 Task: Add an event with the title Second Training Session: Effective Decision-Making and Problem-Solving Skills, date '2023/10/15', time 7:50 AM to 9:50 AMand add a description: Participants will explore strategies for building cohesive and high-performing teams. They will learn how to create a positive work culture, foster collaboration, and motivate team members to achieve their full potential. Participants will also learn techniques for resolving conflicts and managing team dynamics effectively., put the event into Red category . Add location for the event as: 321 Grand Canal, Venice, Italy, logged in from the account softage.9@softage.netand send the event invitation to softage.10@softage.net with CC to  softage.7@softage.net. Set a reminder for the event 100 day before
Action: Mouse moved to (84, 121)
Screenshot: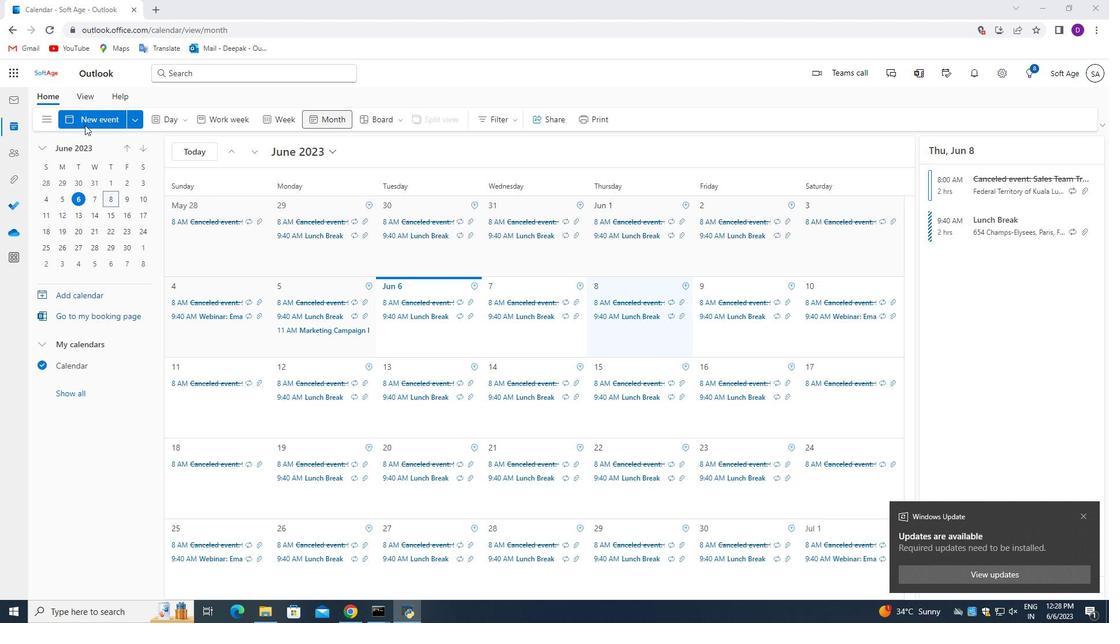 
Action: Mouse pressed left at (84, 121)
Screenshot: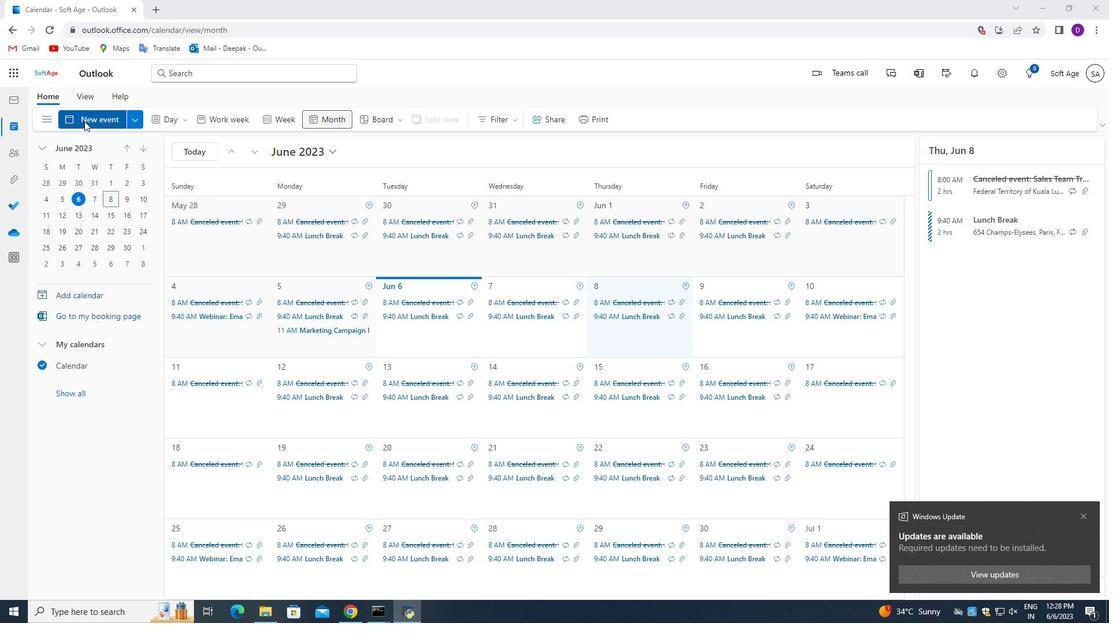 
Action: Mouse moved to (325, 458)
Screenshot: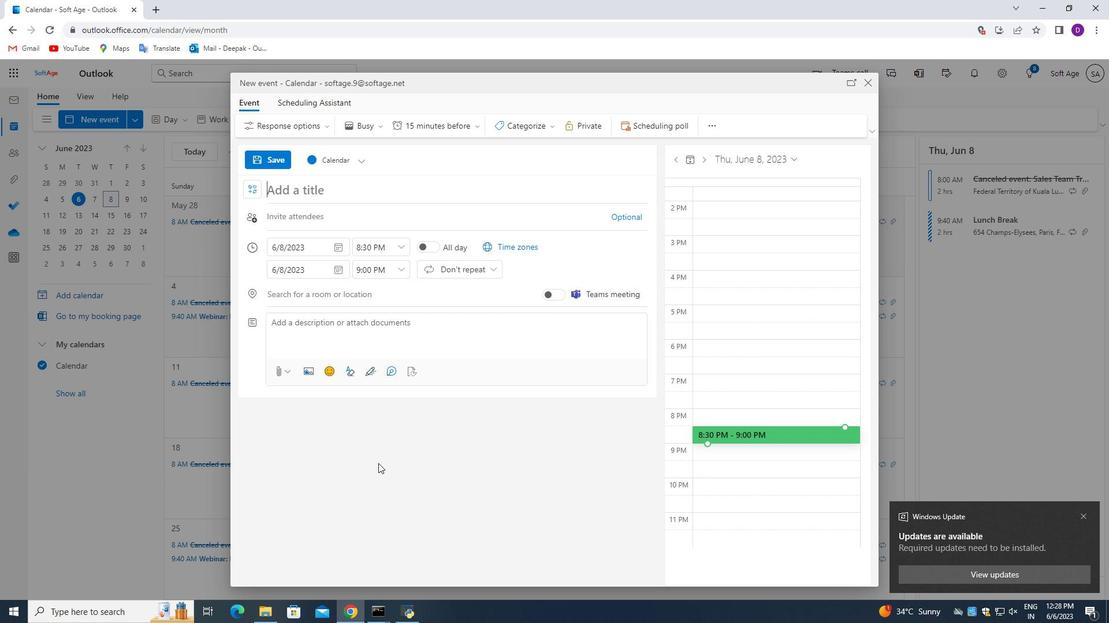 
Action: Key pressed <Key.shift_r>Second<Key.space><Key.shift_r>Training<Key.space><Key.shift_r>Session<Key.shift_r>:<Key.space><Key.shift_r>Effecto<Key.backspace>ive<Key.space><Key.shift_r>Des<Key.backspace>cision-<Key.shift>Making<Key.space>and<Key.space><Key.shift>Problem-<Key.shift_r>Solving<Key.space><Key.shift_r>Skills
Screenshot: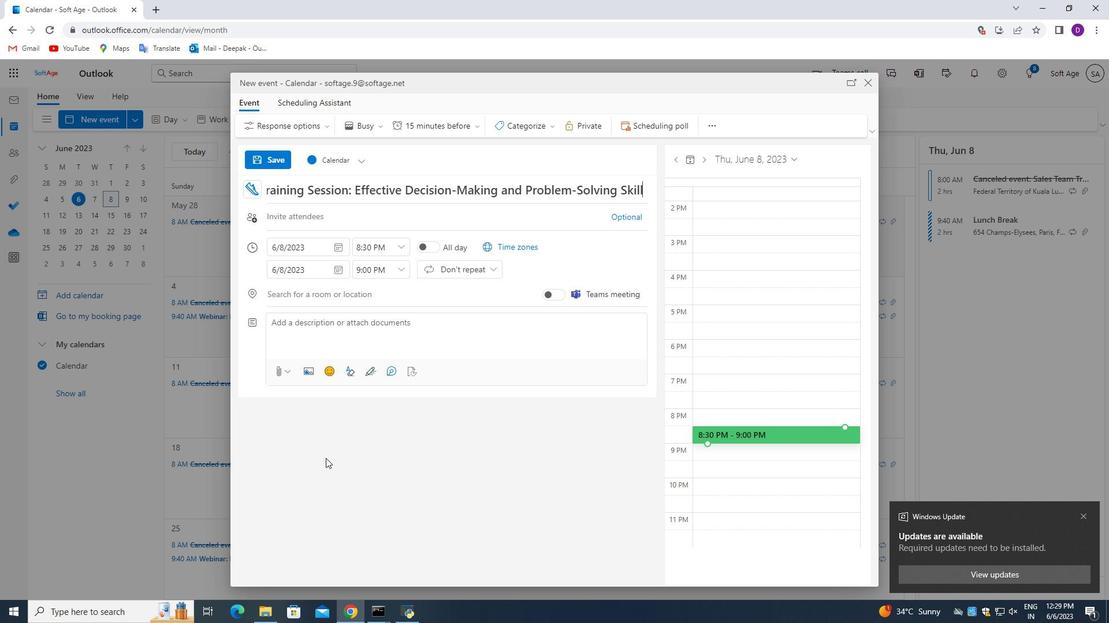 
Action: Mouse moved to (339, 247)
Screenshot: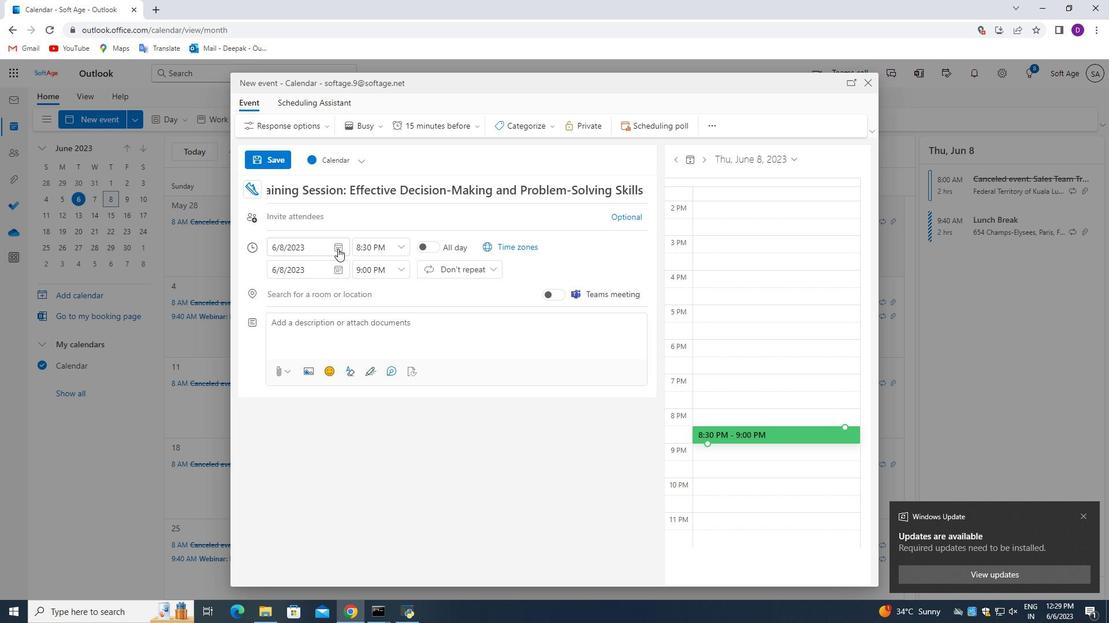 
Action: Mouse pressed left at (339, 247)
Screenshot: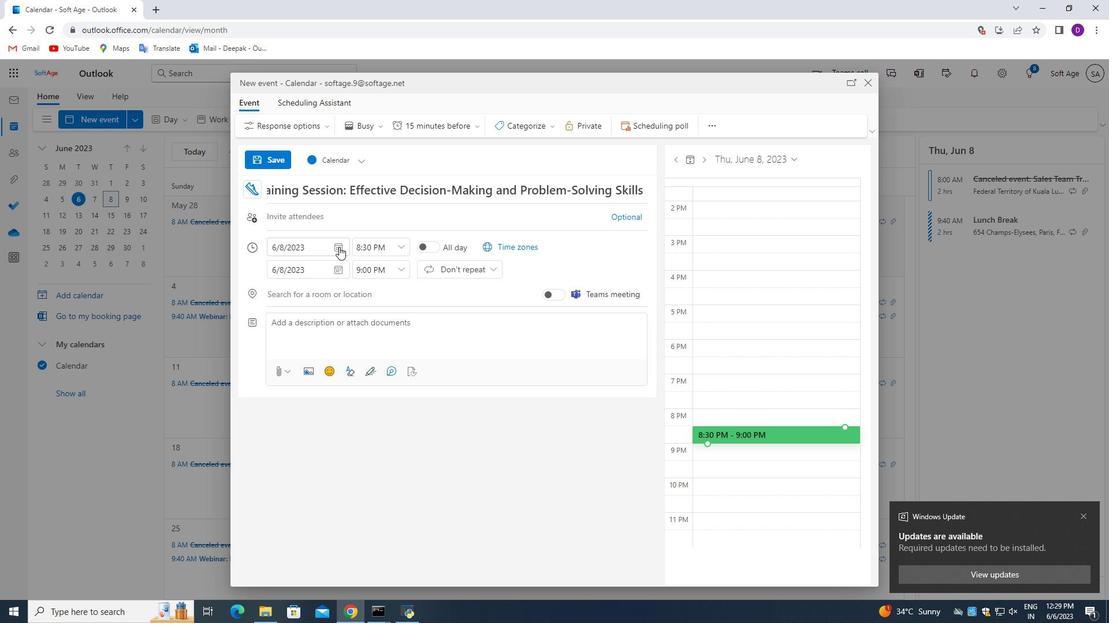 
Action: Mouse moved to (302, 271)
Screenshot: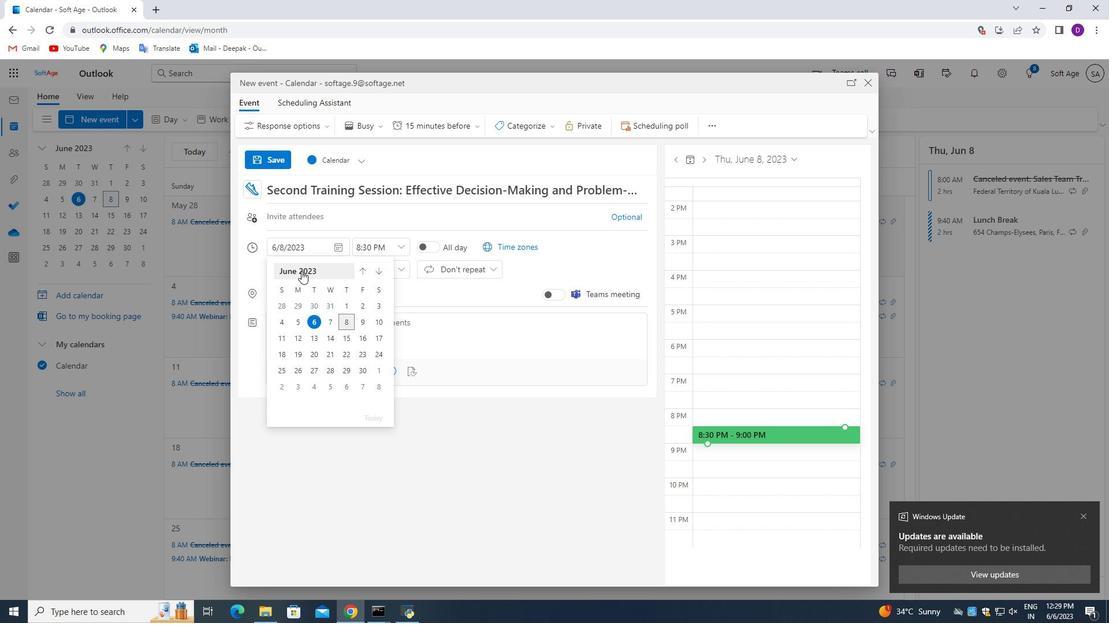 
Action: Mouse pressed left at (302, 271)
Screenshot: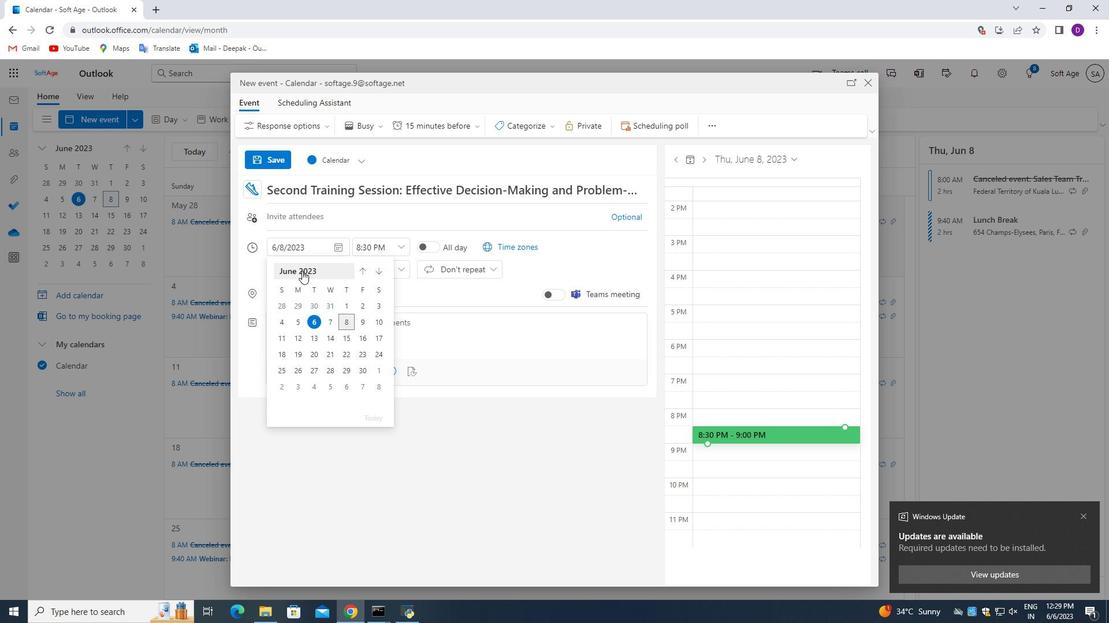 
Action: Mouse moved to (314, 361)
Screenshot: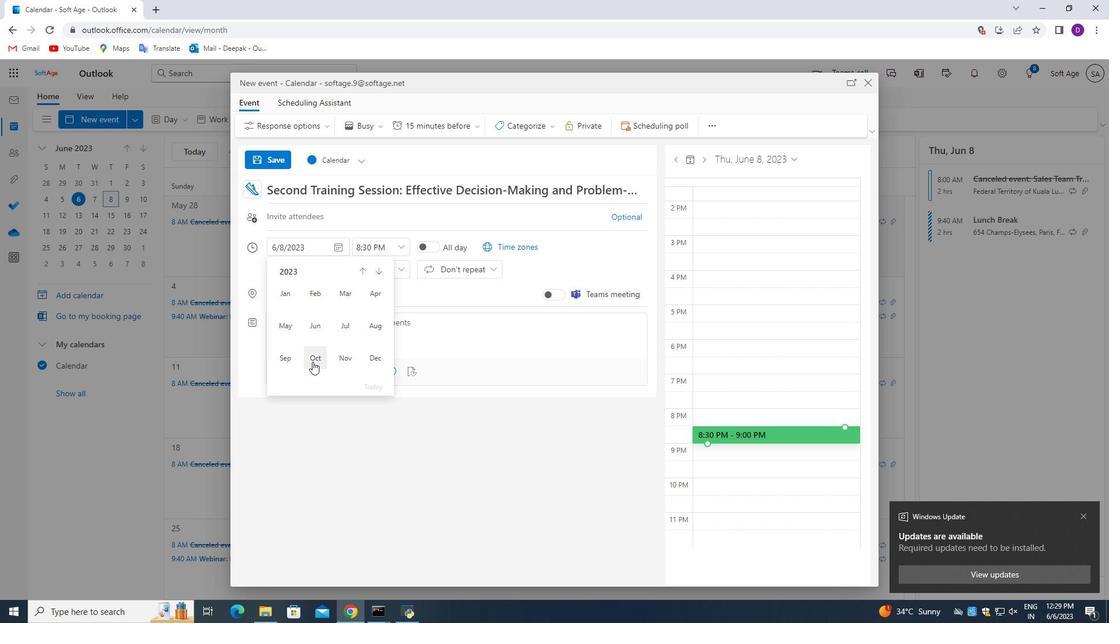 
Action: Mouse pressed left at (314, 361)
Screenshot: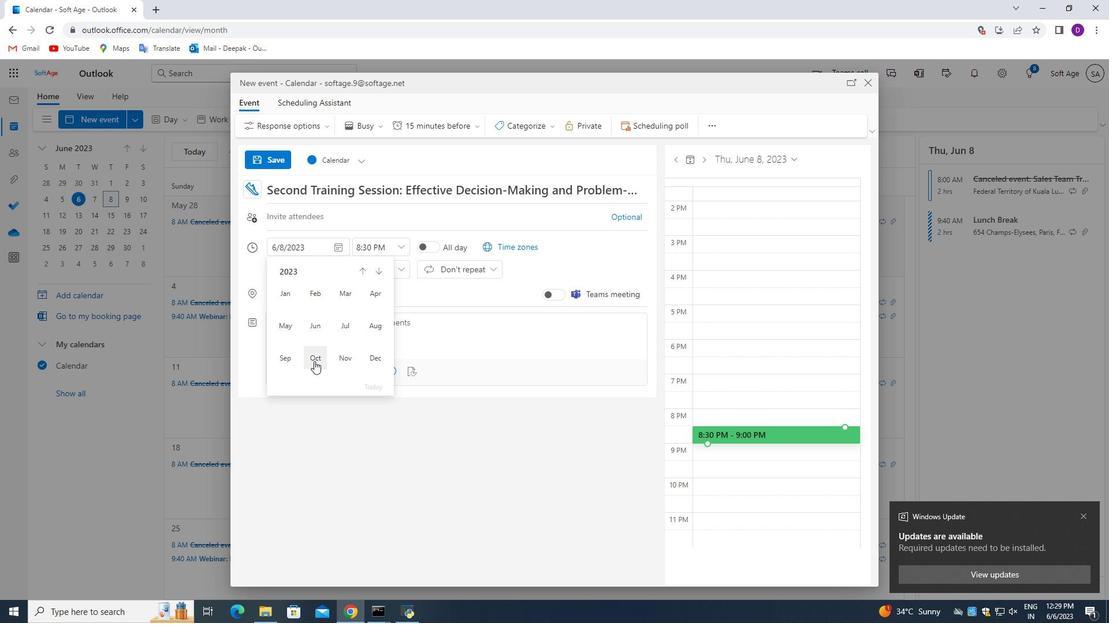 
Action: Mouse moved to (285, 340)
Screenshot: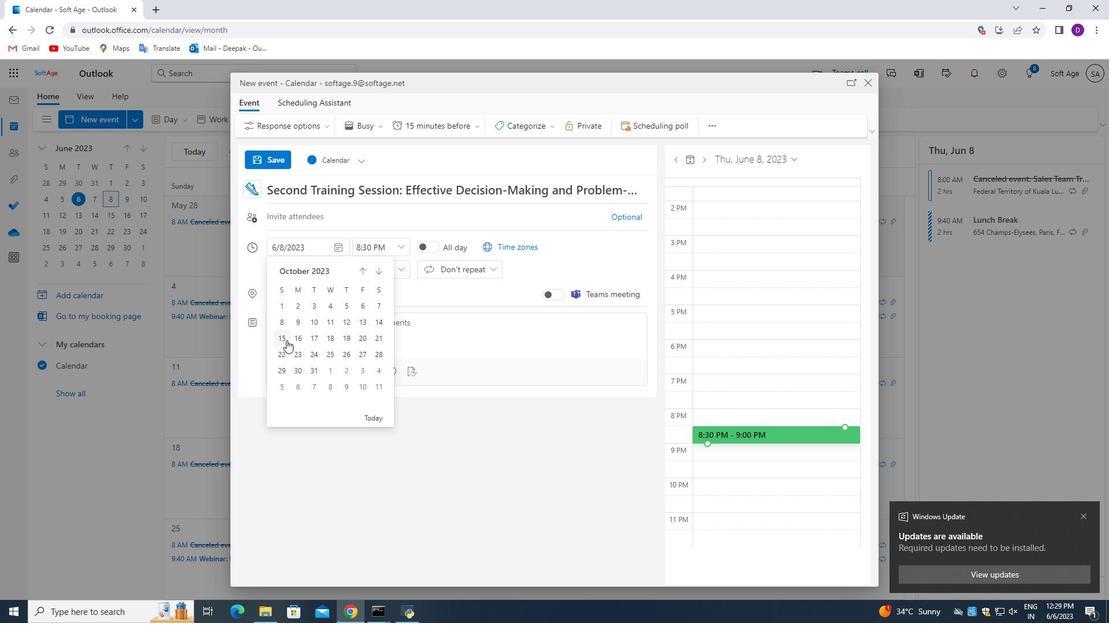 
Action: Mouse pressed left at (285, 340)
Screenshot: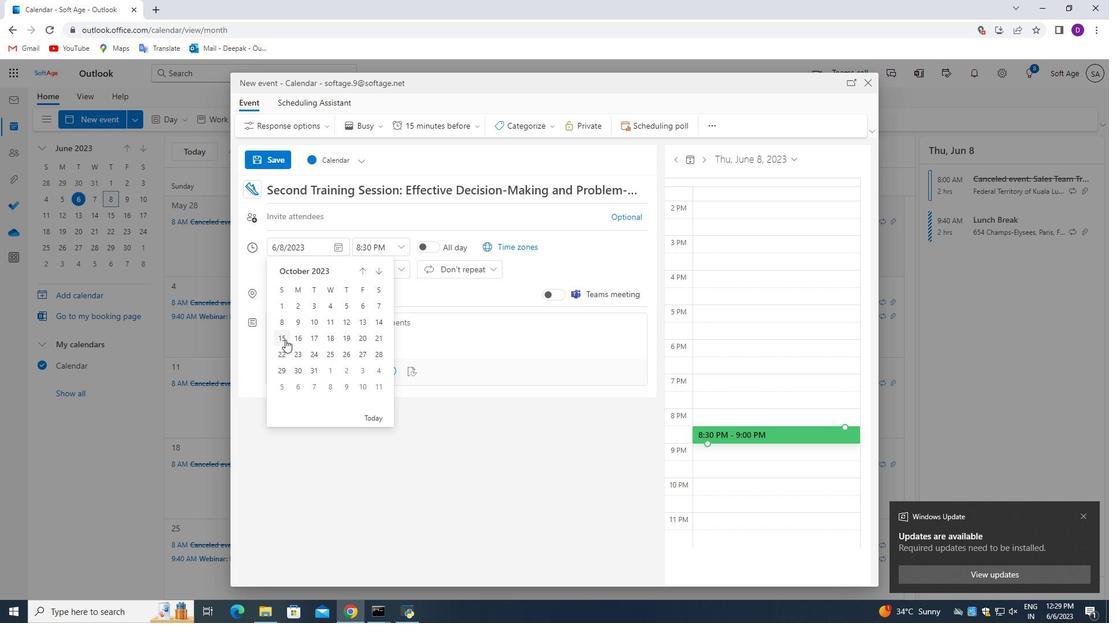 
Action: Mouse moved to (400, 247)
Screenshot: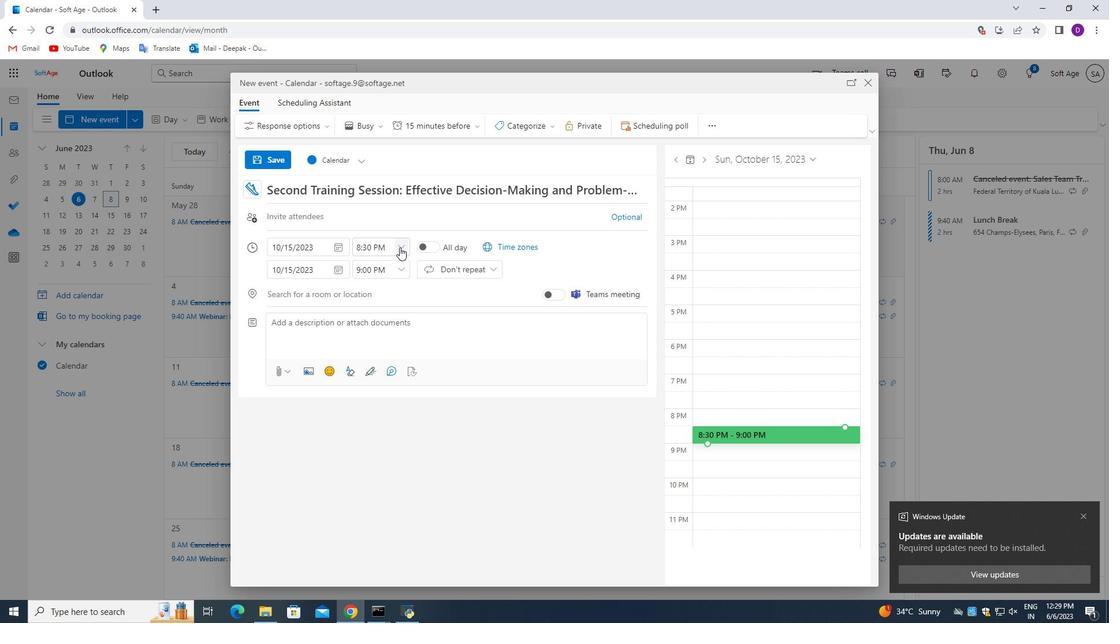 
Action: Mouse pressed left at (400, 247)
Screenshot: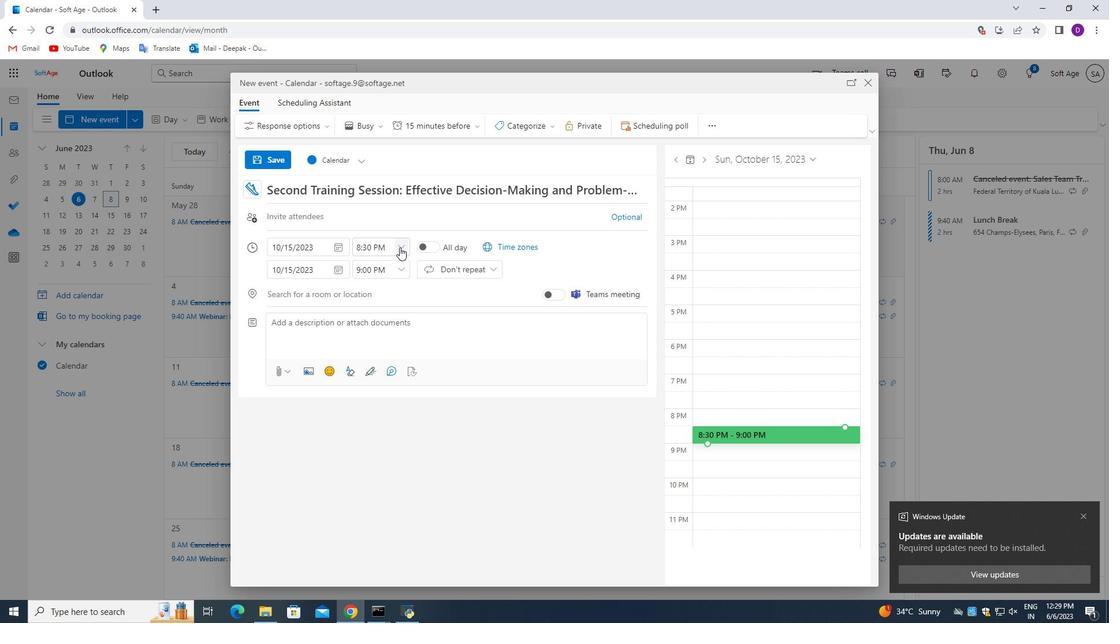 
Action: Mouse moved to (372, 328)
Screenshot: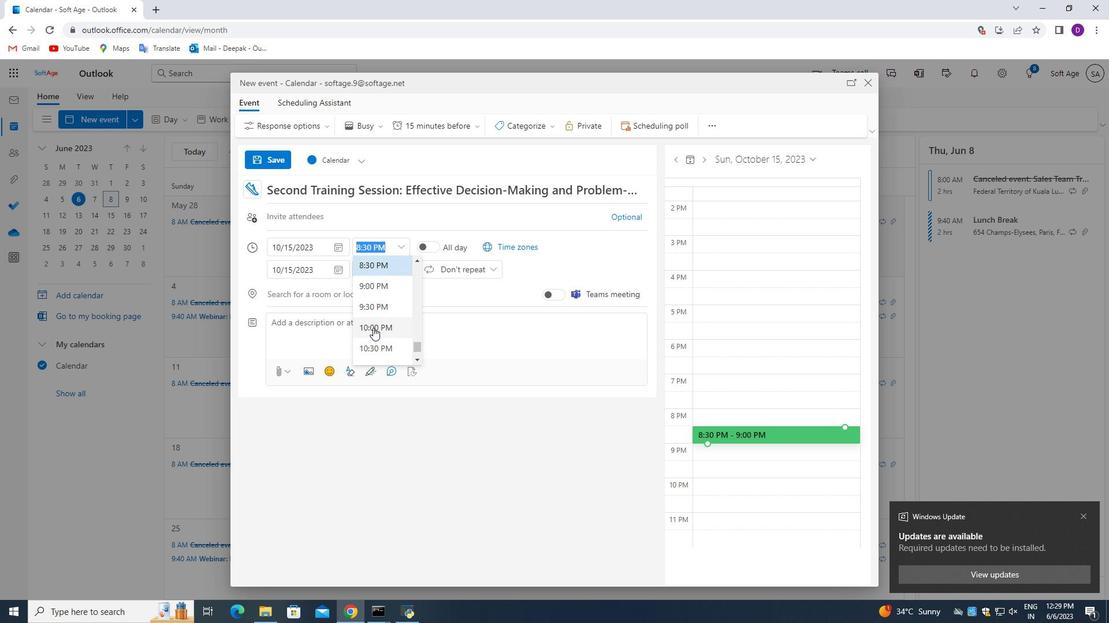 
Action: Mouse scrolled (372, 329) with delta (0, 0)
Screenshot: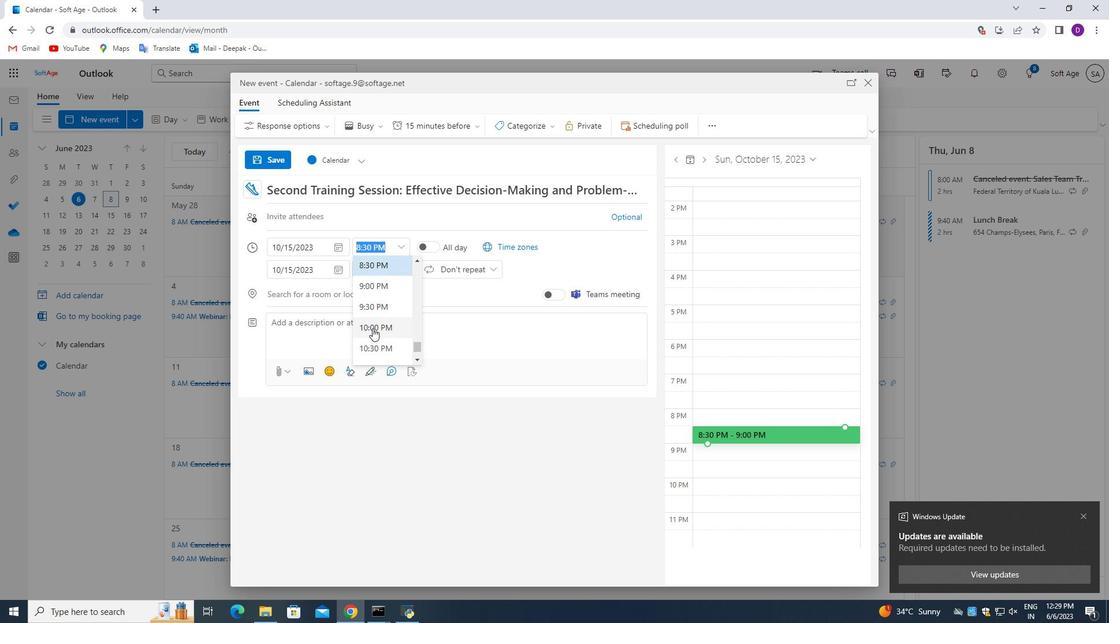 
Action: Mouse scrolled (372, 329) with delta (0, 0)
Screenshot: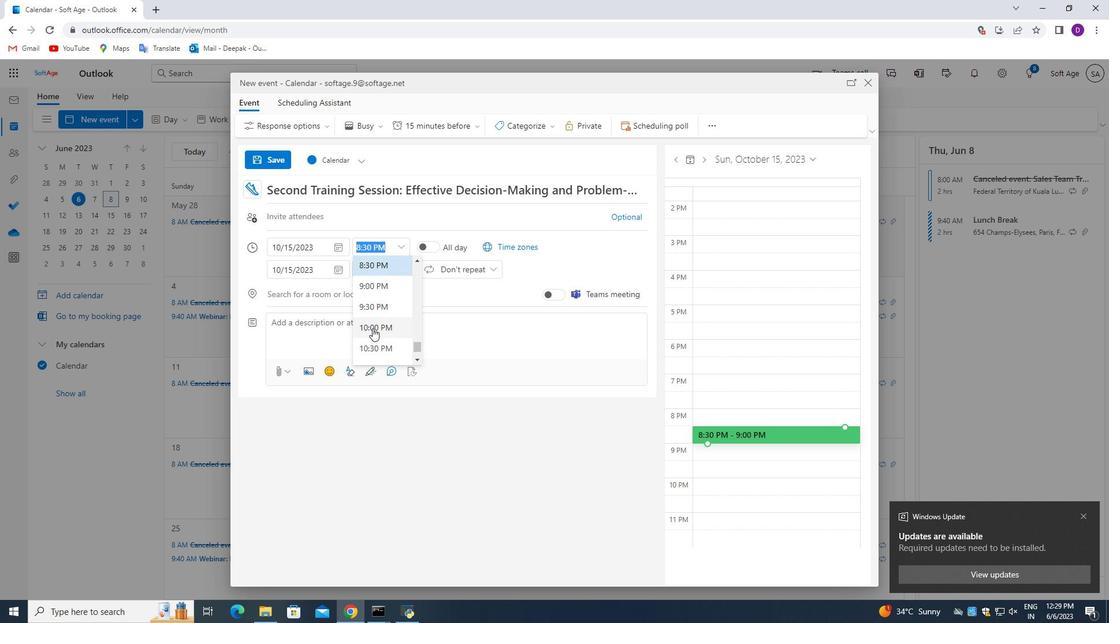 
Action: Mouse scrolled (372, 329) with delta (0, 0)
Screenshot: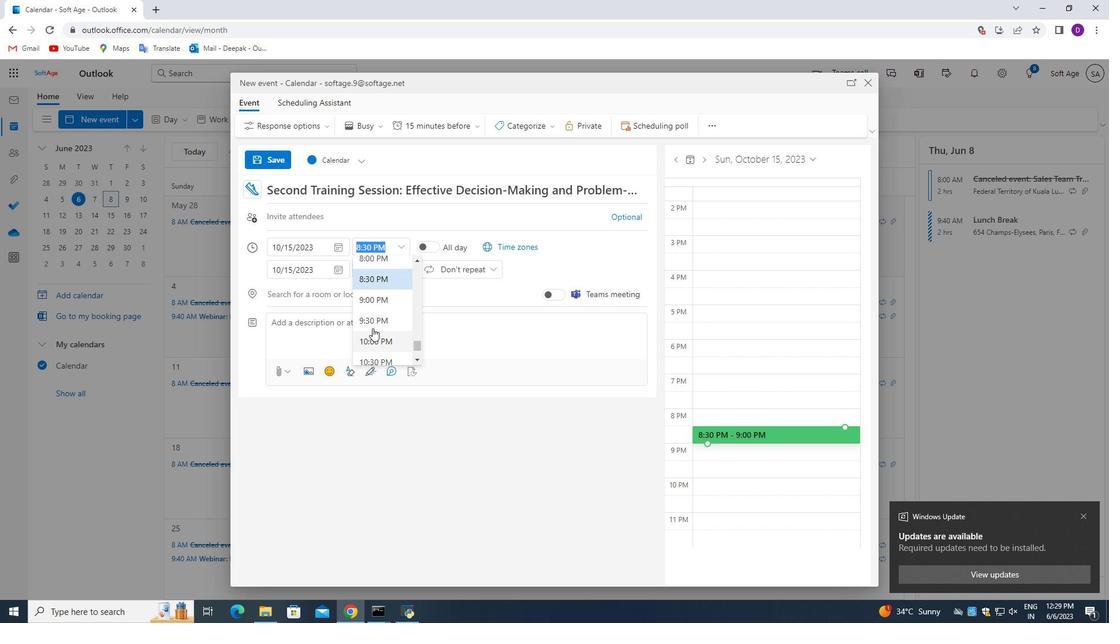 
Action: Mouse scrolled (372, 329) with delta (0, 0)
Screenshot: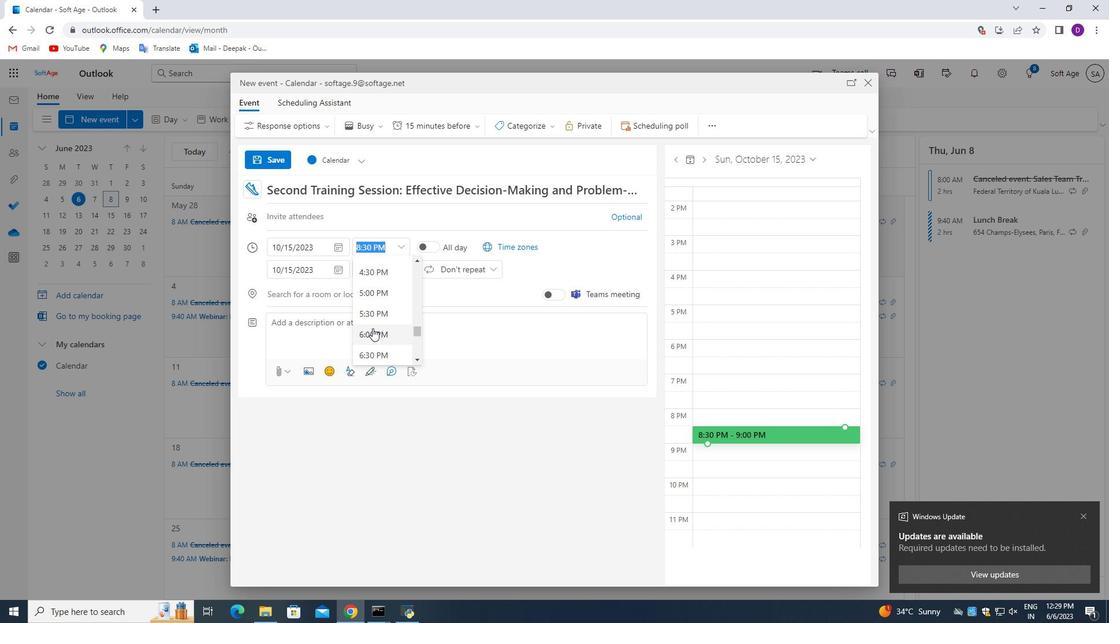 
Action: Mouse scrolled (372, 329) with delta (0, 0)
Screenshot: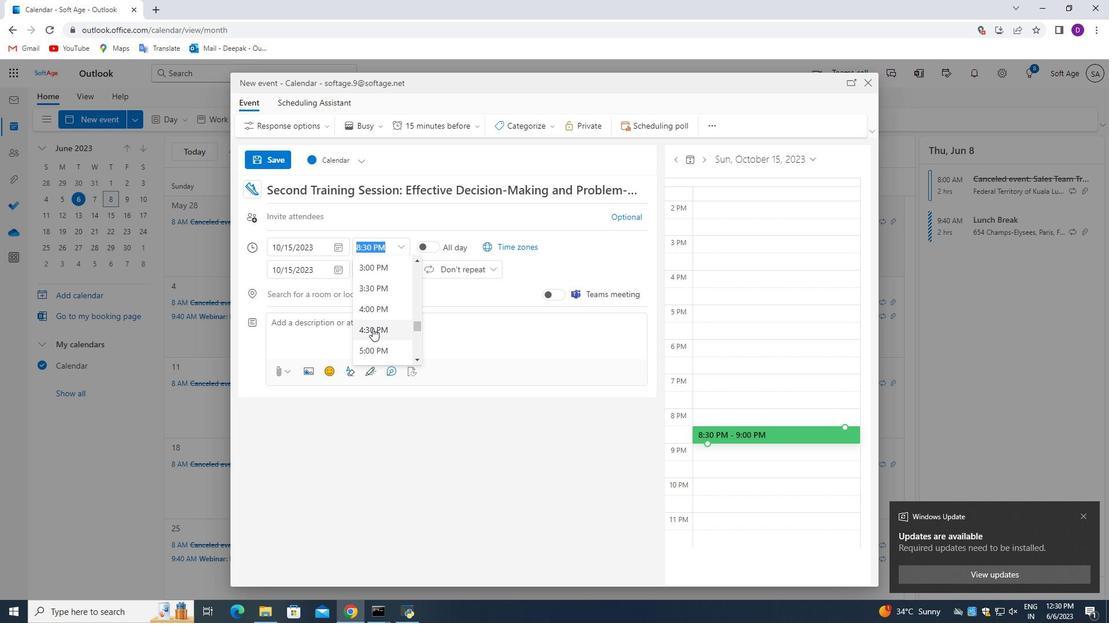 
Action: Mouse scrolled (372, 329) with delta (0, 0)
Screenshot: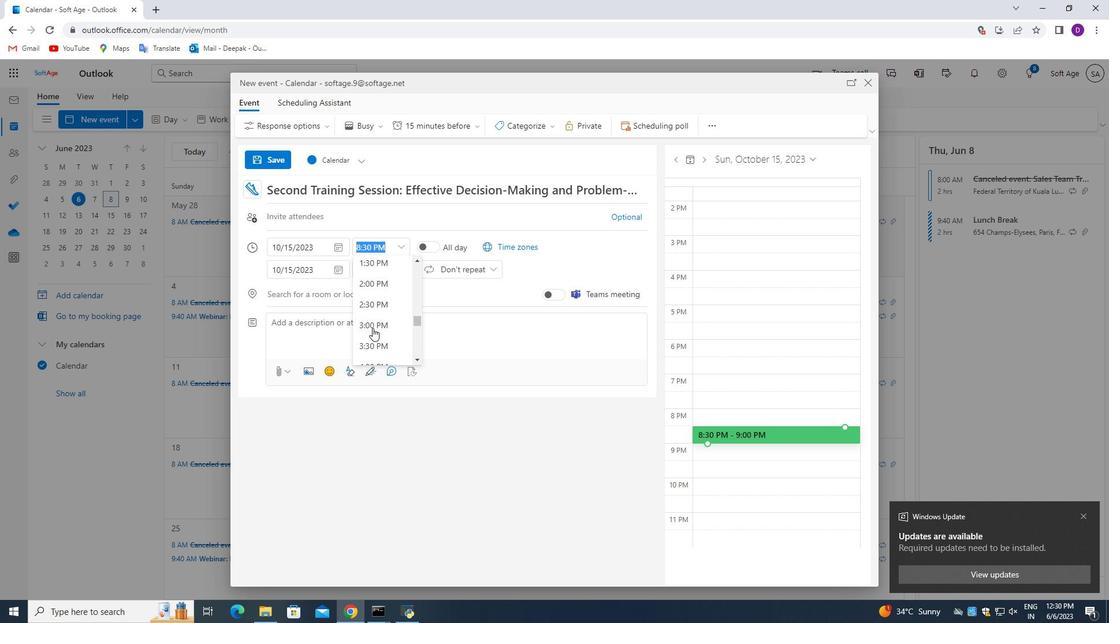 
Action: Mouse moved to (372, 328)
Screenshot: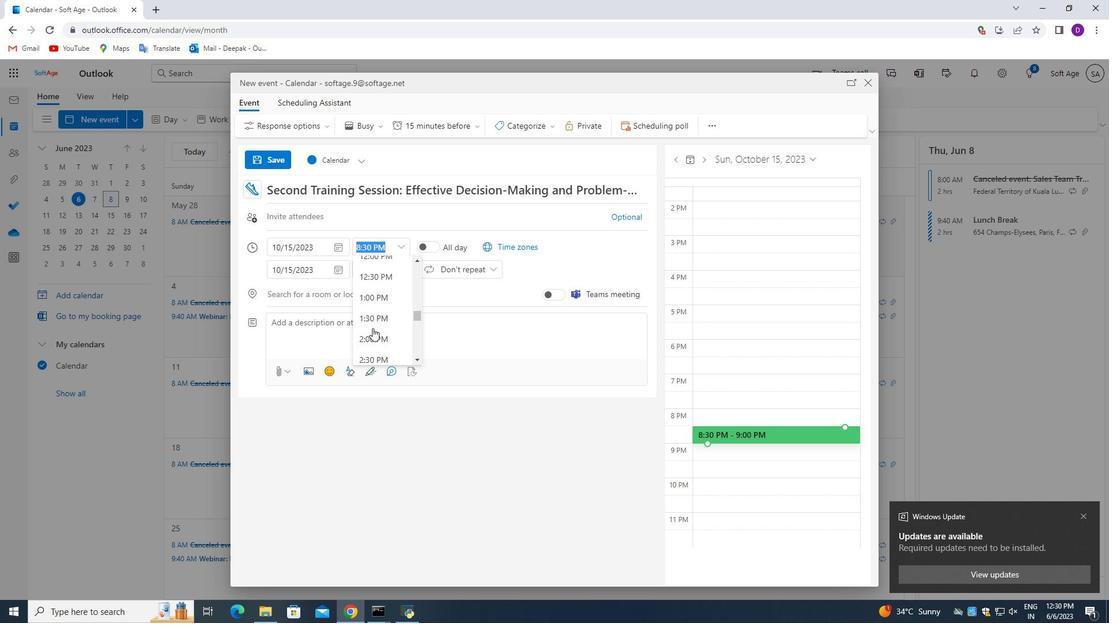 
Action: Mouse scrolled (372, 329) with delta (0, 0)
Screenshot: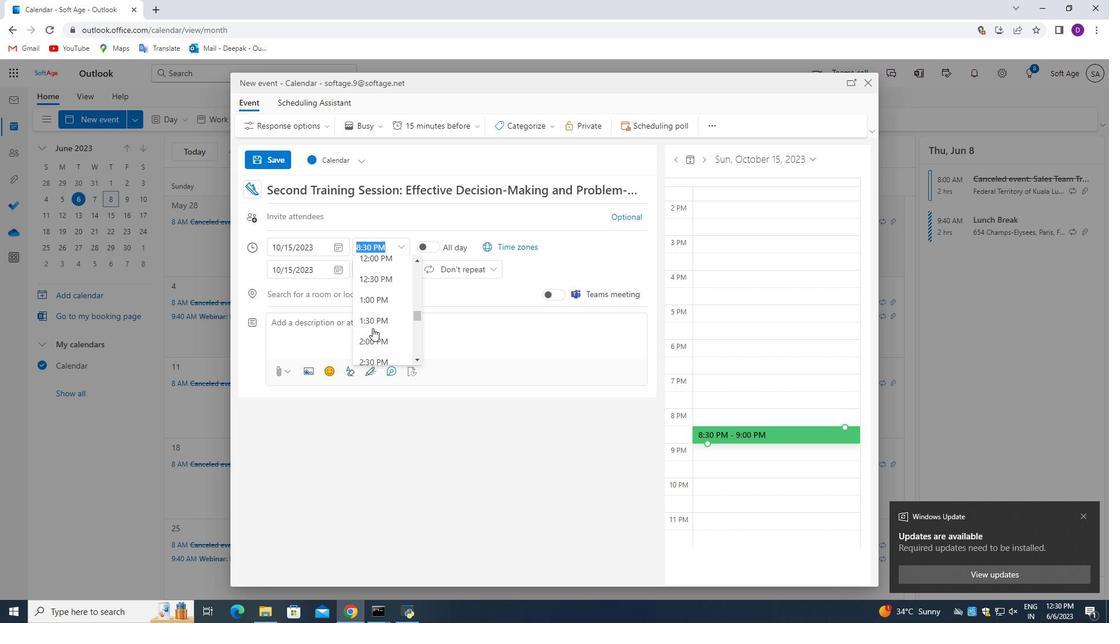 
Action: Mouse scrolled (372, 329) with delta (0, 0)
Screenshot: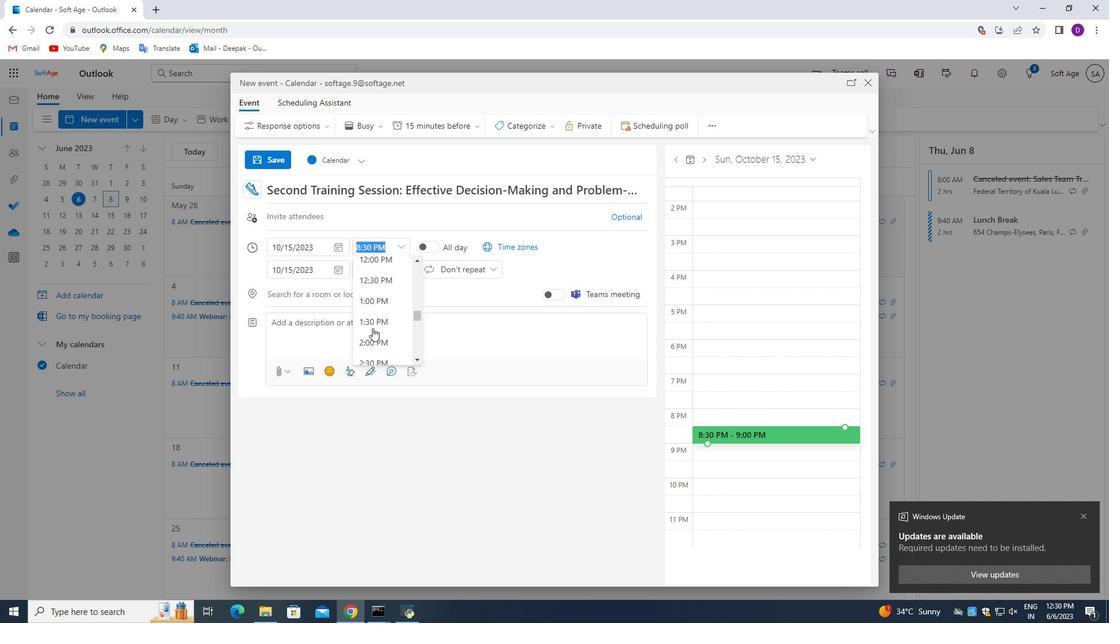 
Action: Mouse scrolled (372, 329) with delta (0, 0)
Screenshot: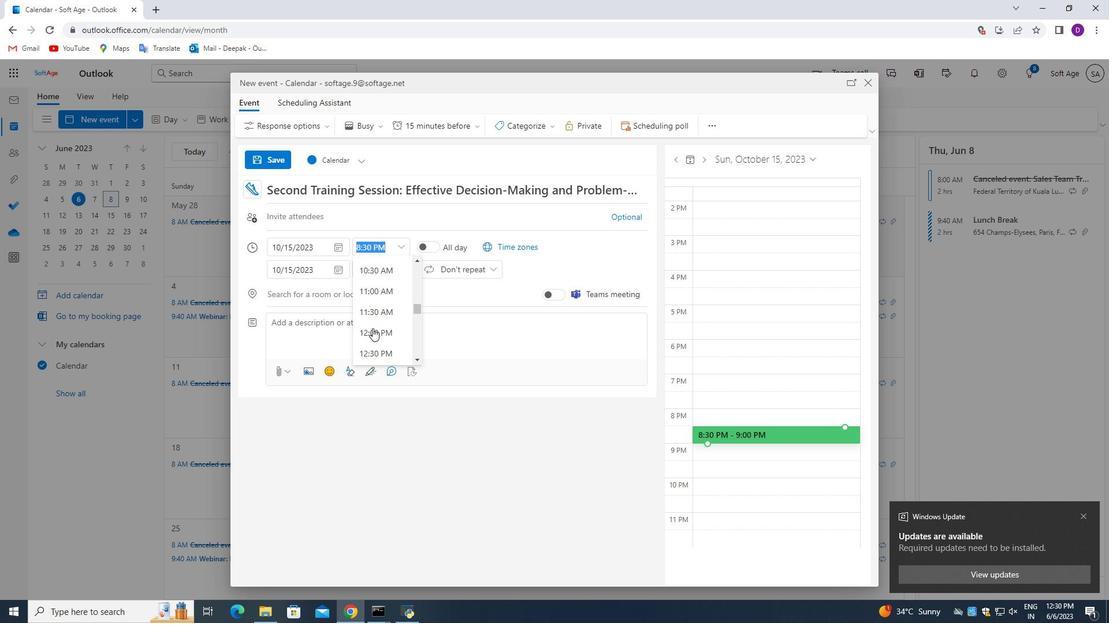 
Action: Mouse scrolled (372, 329) with delta (0, 0)
Screenshot: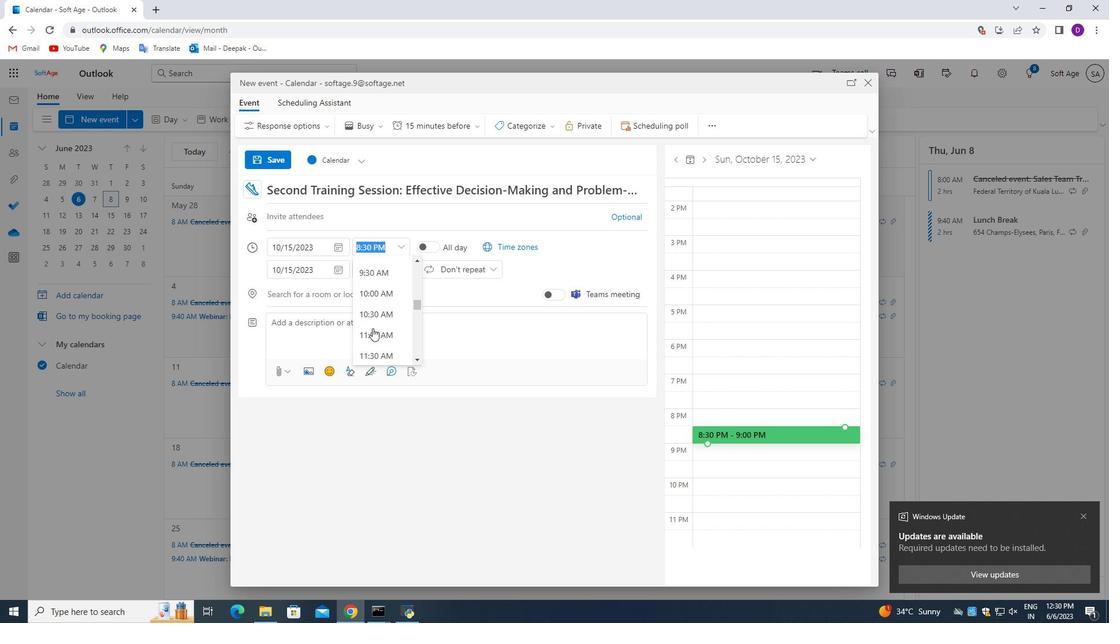
Action: Mouse moved to (376, 303)
Screenshot: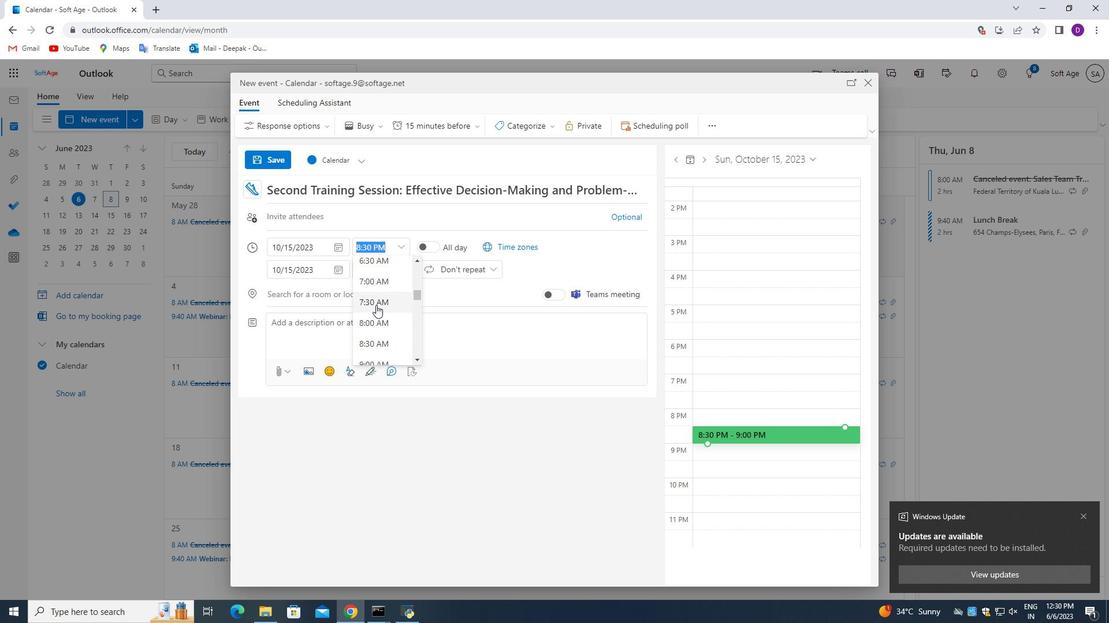 
Action: Mouse pressed left at (376, 303)
Screenshot: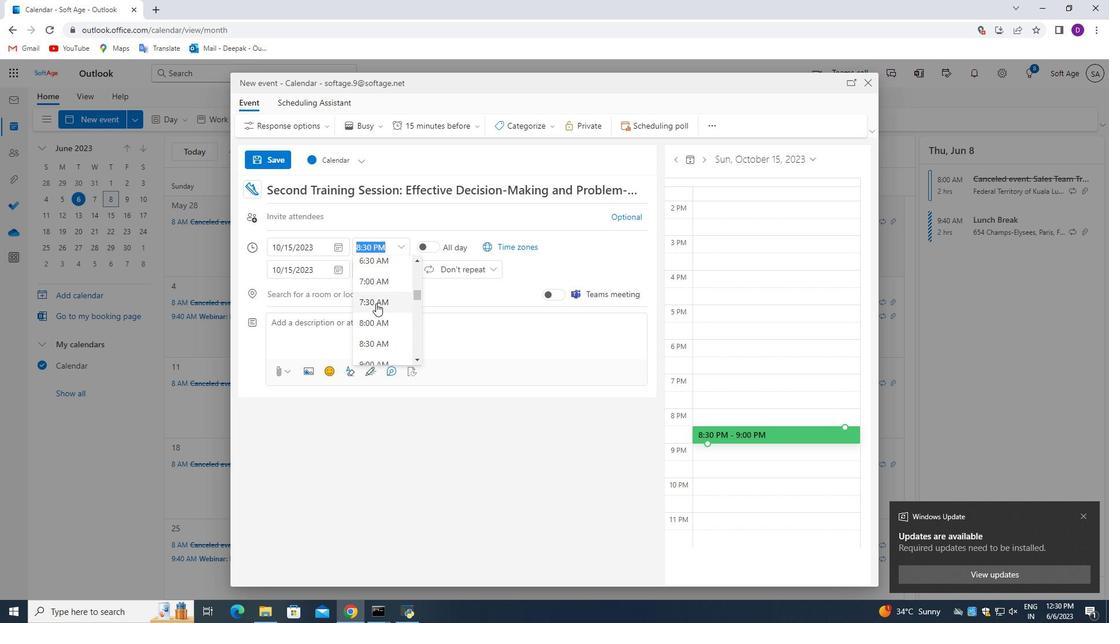 
Action: Mouse moved to (365, 248)
Screenshot: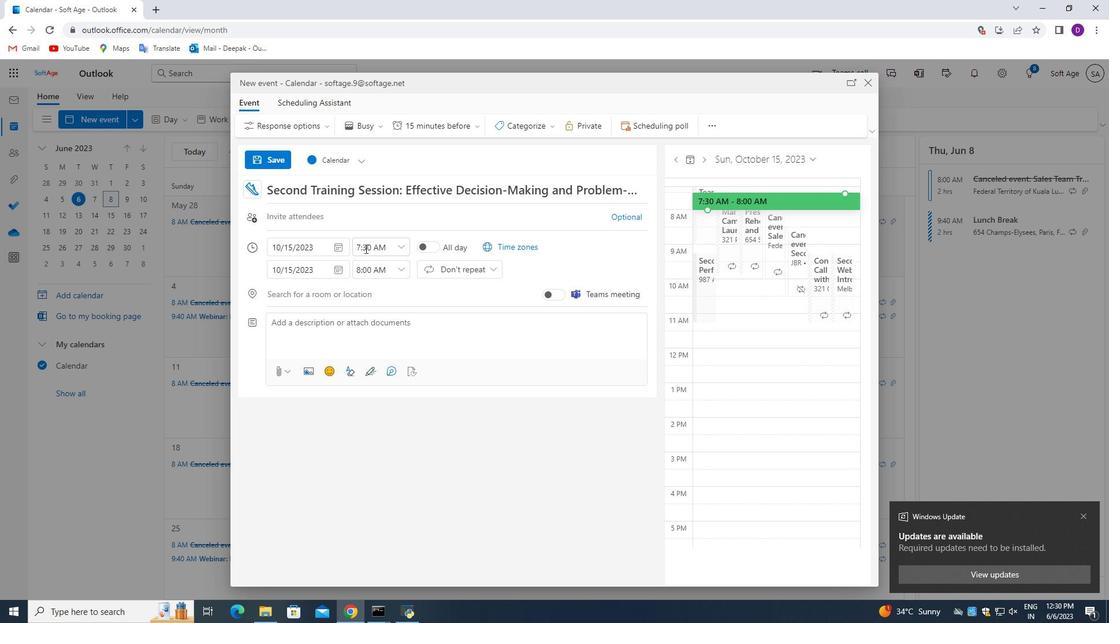 
Action: Mouse pressed left at (365, 248)
Screenshot: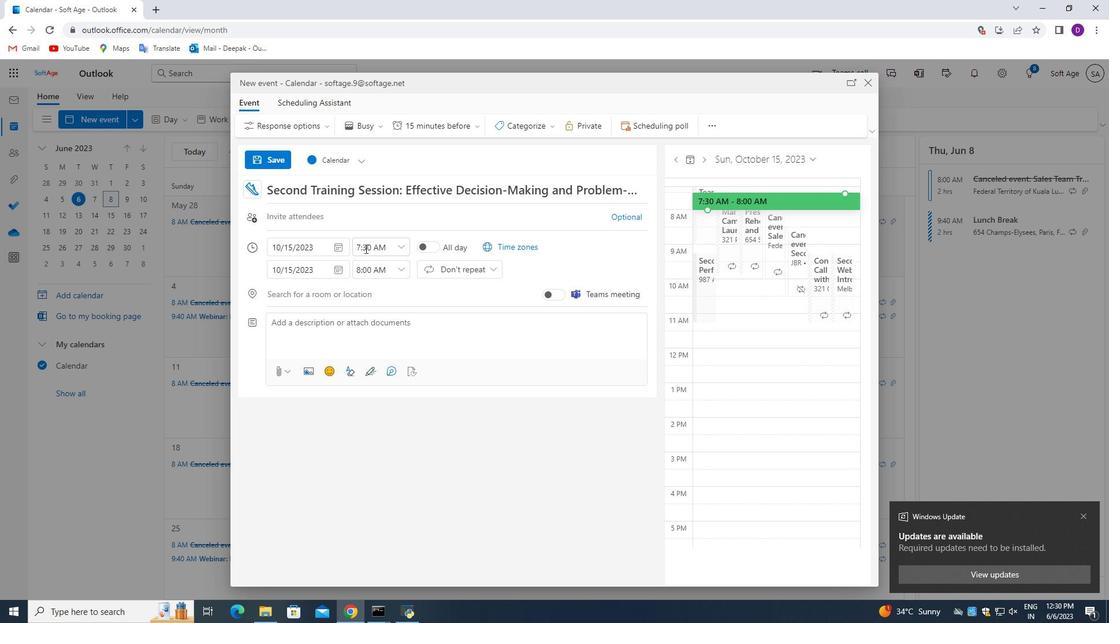 
Action: Mouse moved to (376, 310)
Screenshot: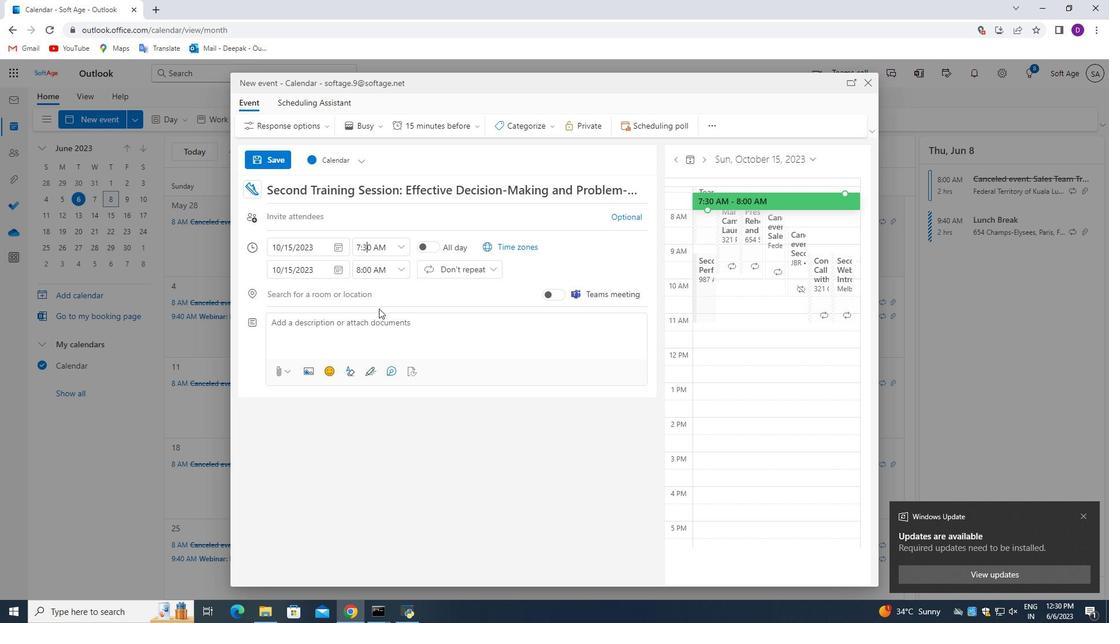 
Action: Key pressed <Key.backspace>5
Screenshot: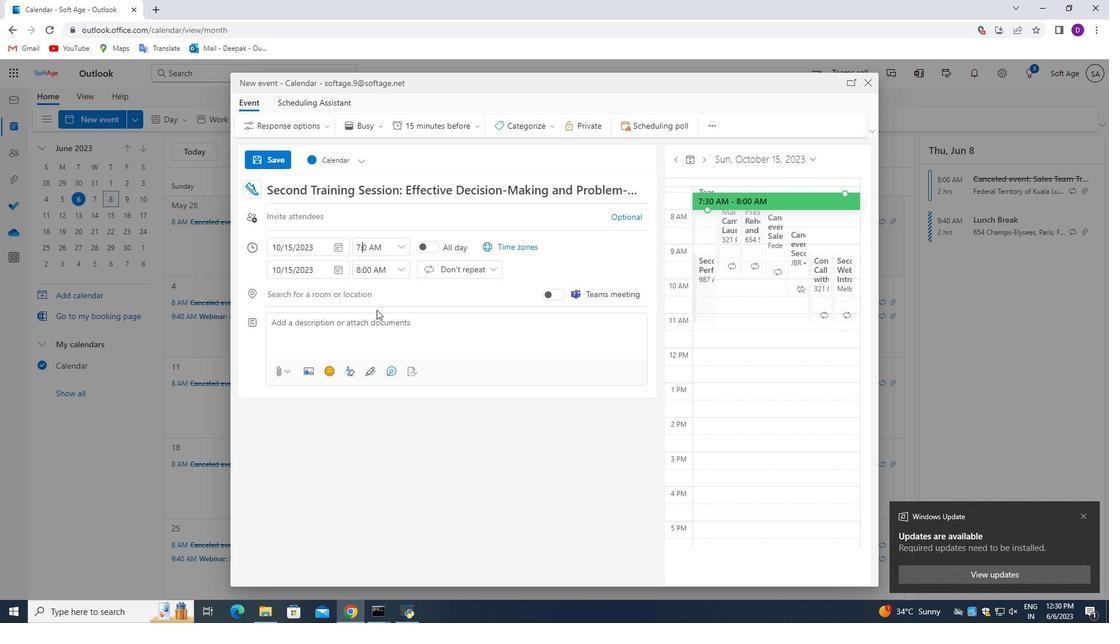 
Action: Mouse moved to (405, 268)
Screenshot: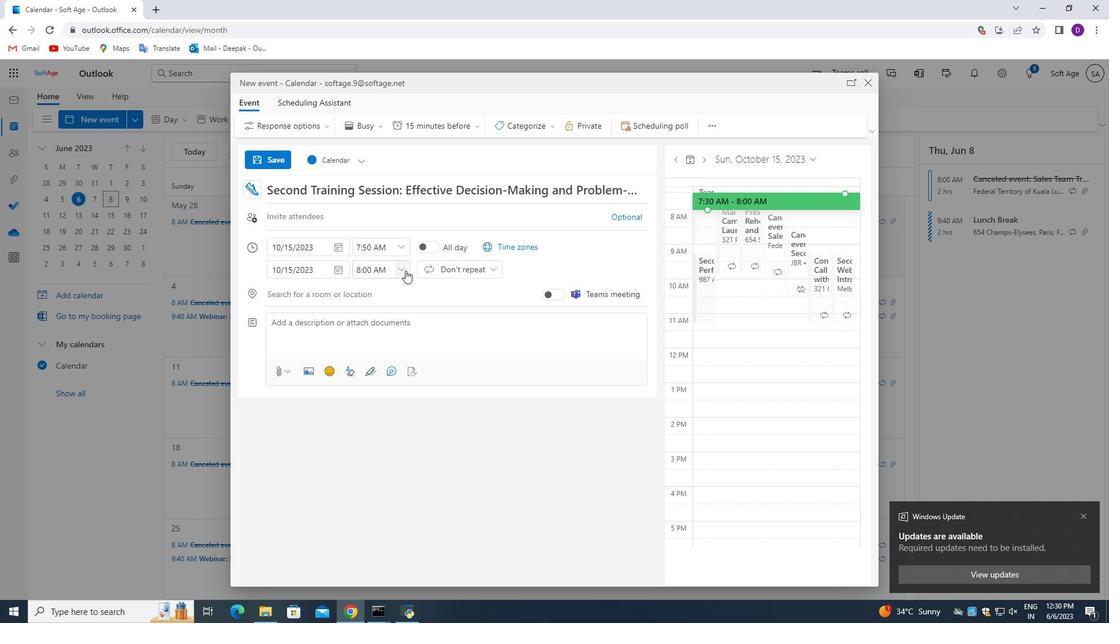 
Action: Mouse pressed left at (405, 268)
Screenshot: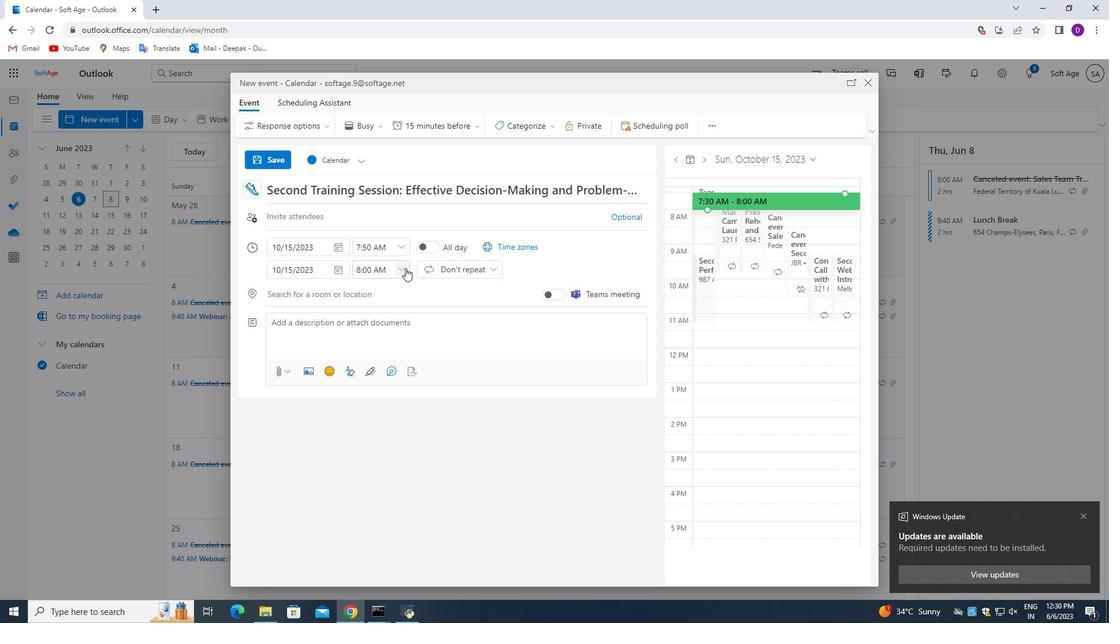 
Action: Mouse moved to (388, 348)
Screenshot: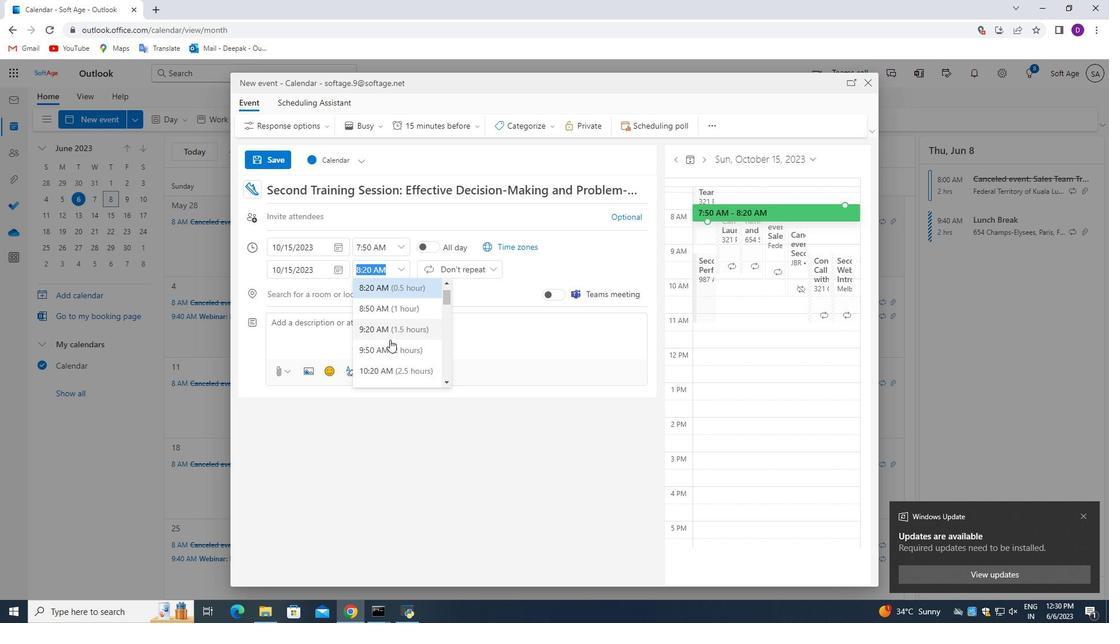
Action: Mouse pressed left at (388, 348)
Screenshot: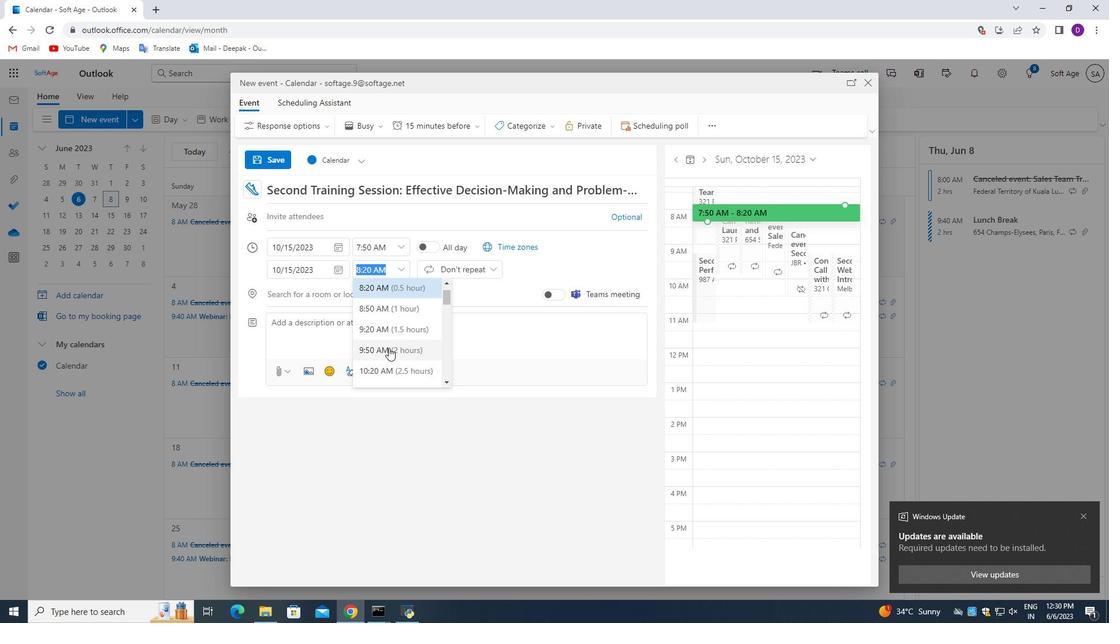 
Action: Mouse moved to (371, 325)
Screenshot: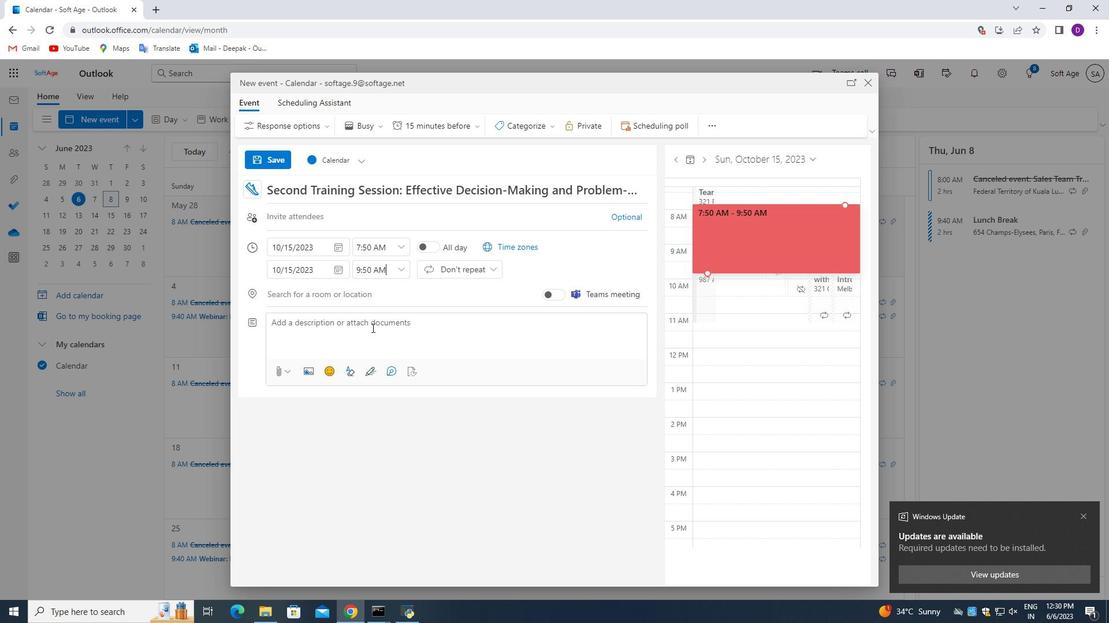 
Action: Mouse pressed left at (371, 325)
Screenshot: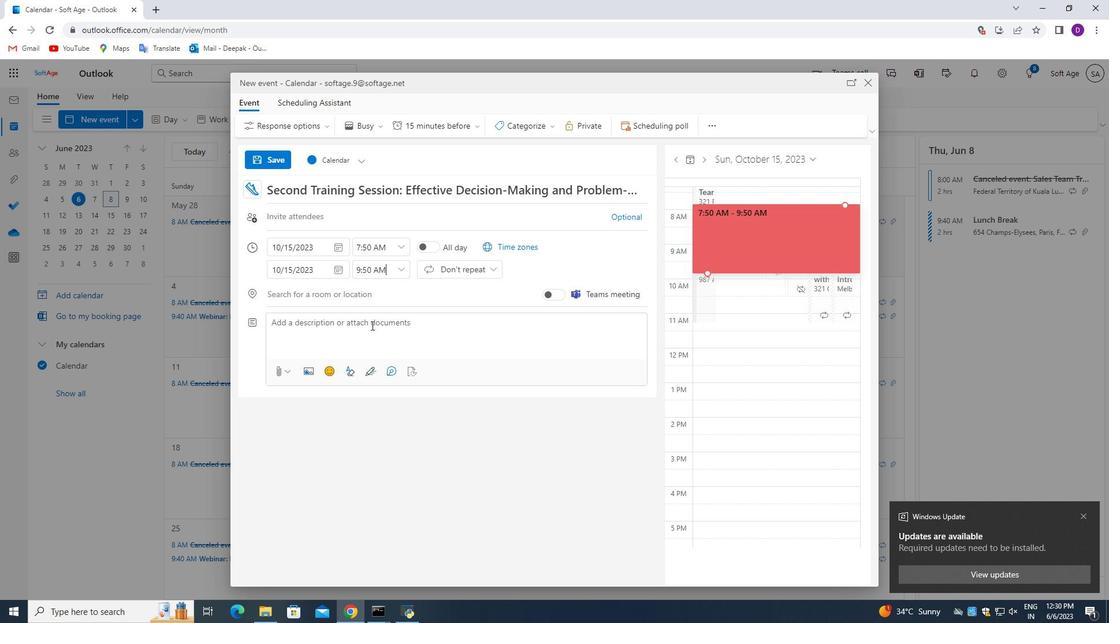 
Action: Mouse moved to (367, 464)
Screenshot: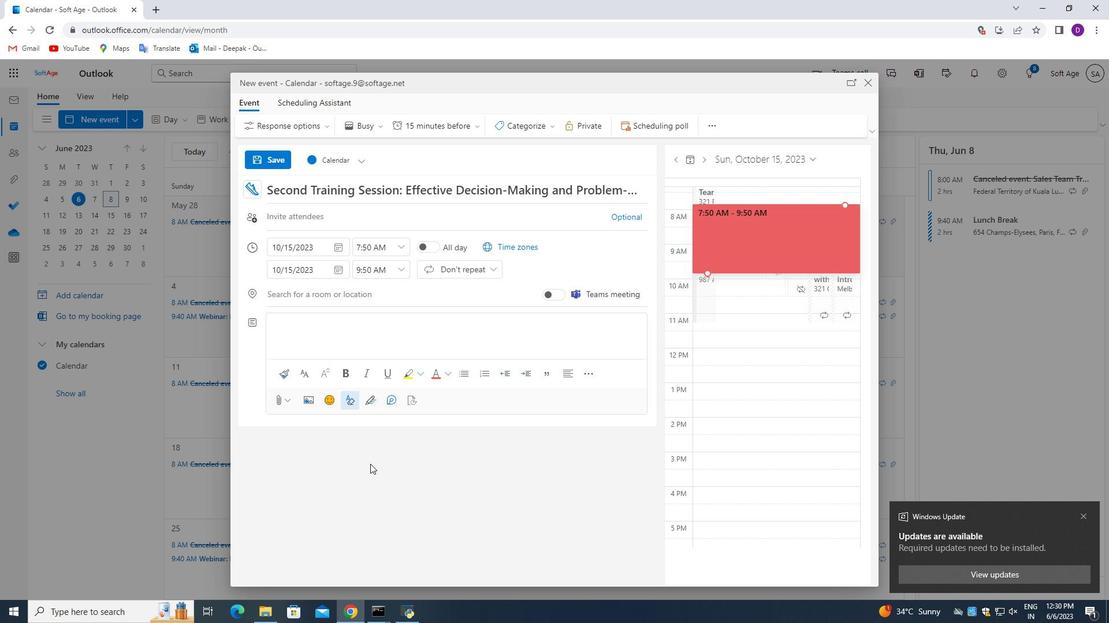 
Action: Key pressed <Key.shift>Participants<Key.space>will<Key.space>explore<Key.space>strategies<Key.space>for<Key.space>building<Key.space>cohesive<Key.space>and<Key.space>high-performing<Key.space>teams.<Key.space><Key.shift_r>They<Key.space>will<Key.space>learn<Key.space>how<Key.space>to<Key.space>create<Key.space>a<Key.space>positive<Key.space>work<Key.space>culture,<Key.space>foster<Key.space>collaboration,<Key.space>and<Key.space>motivate<Key.space>team<Key.space>members<Key.space>to<Key.space>achieve<Key.space>their<Key.space>full<Key.space>pot<Key.backspace>tential.<Key.space><Key.shift>Participants<Key.space>will<Key.space>also<Key.space>learn<Key.space>techniques<Key.space>for<Key.space>resolving<Key.space>conflicts<Key.space>and<Key.space>managing<Key.space>team<Key.space>dynamics<Key.space>effectively.
Screenshot: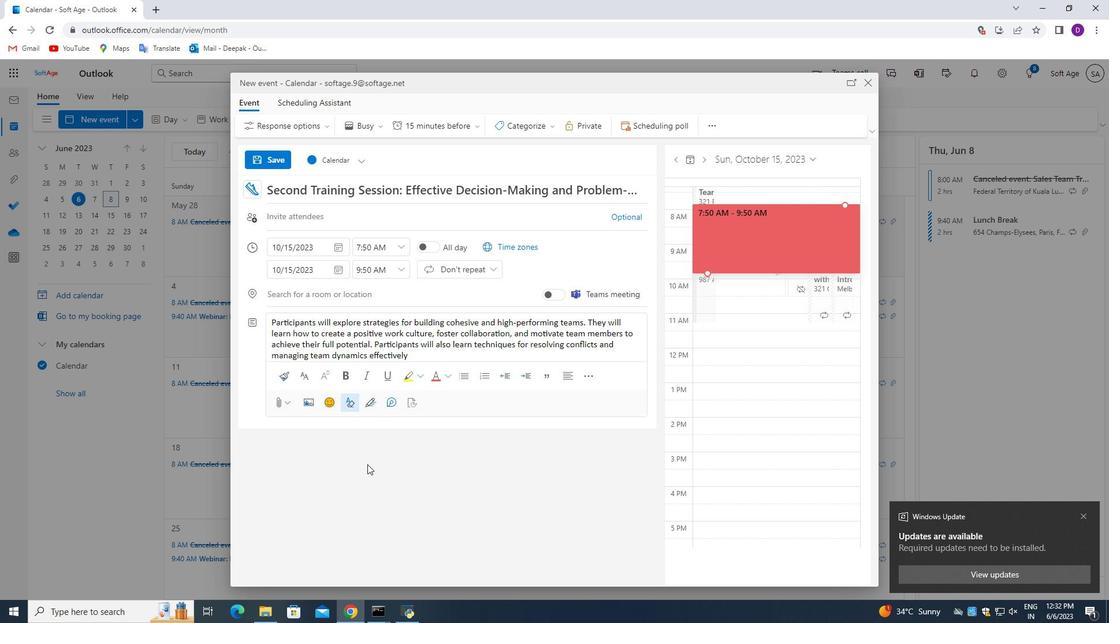 
Action: Mouse moved to (519, 131)
Screenshot: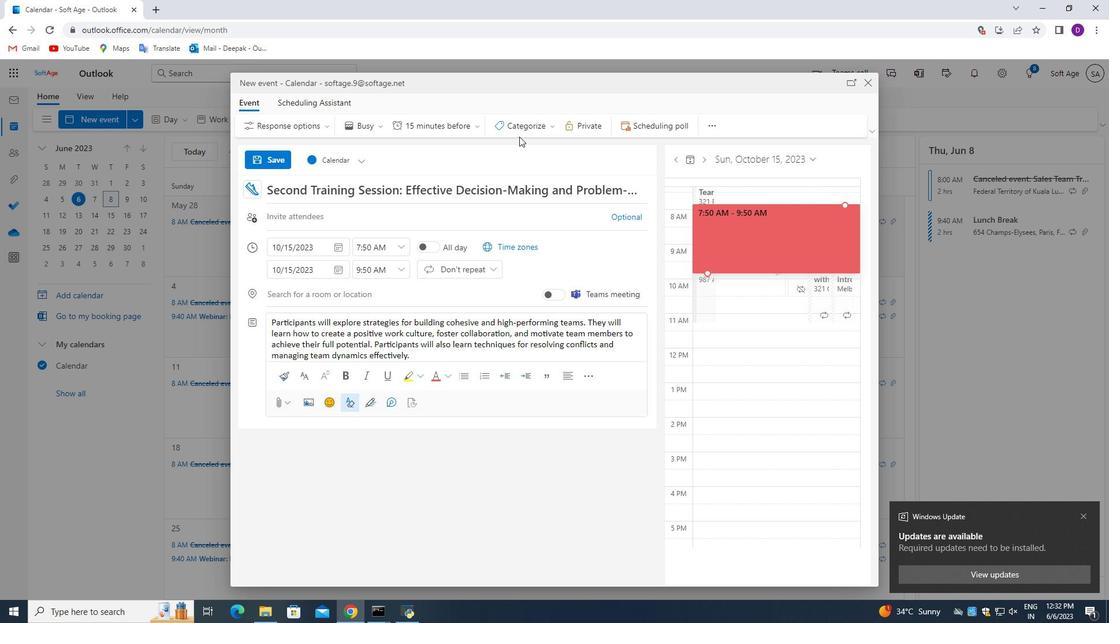 
Action: Mouse pressed left at (519, 131)
Screenshot: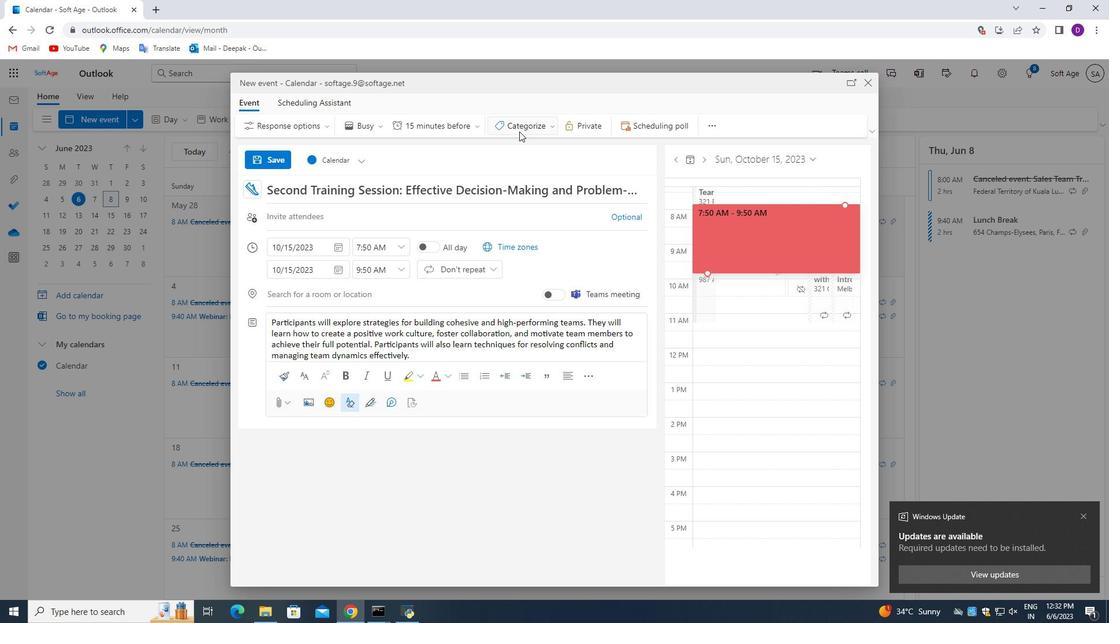 
Action: Mouse moved to (529, 219)
Screenshot: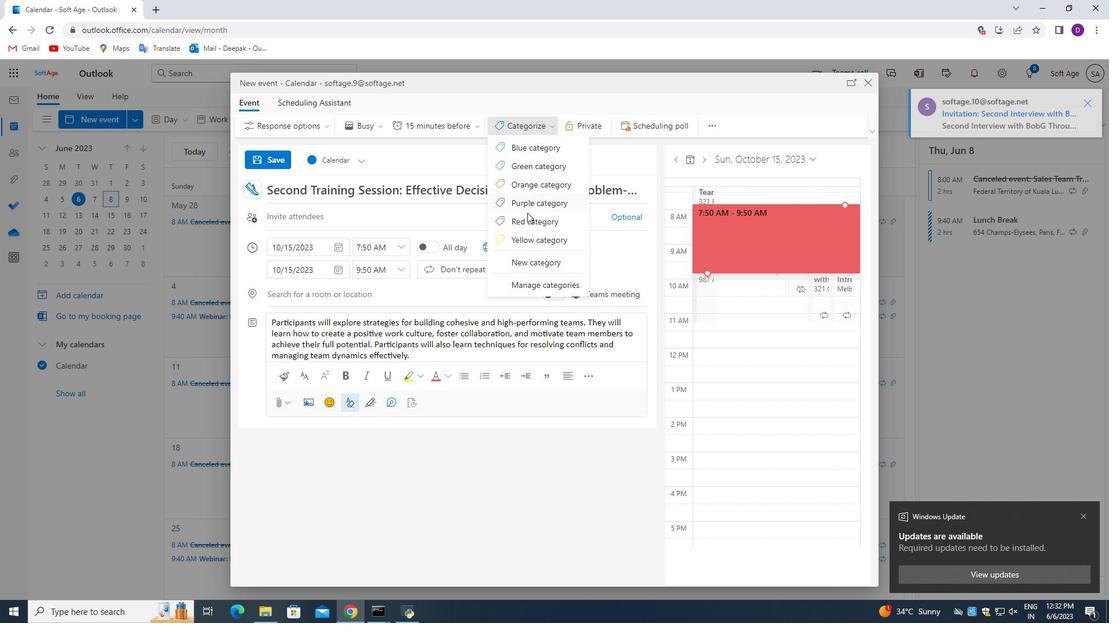 
Action: Mouse pressed left at (529, 219)
Screenshot: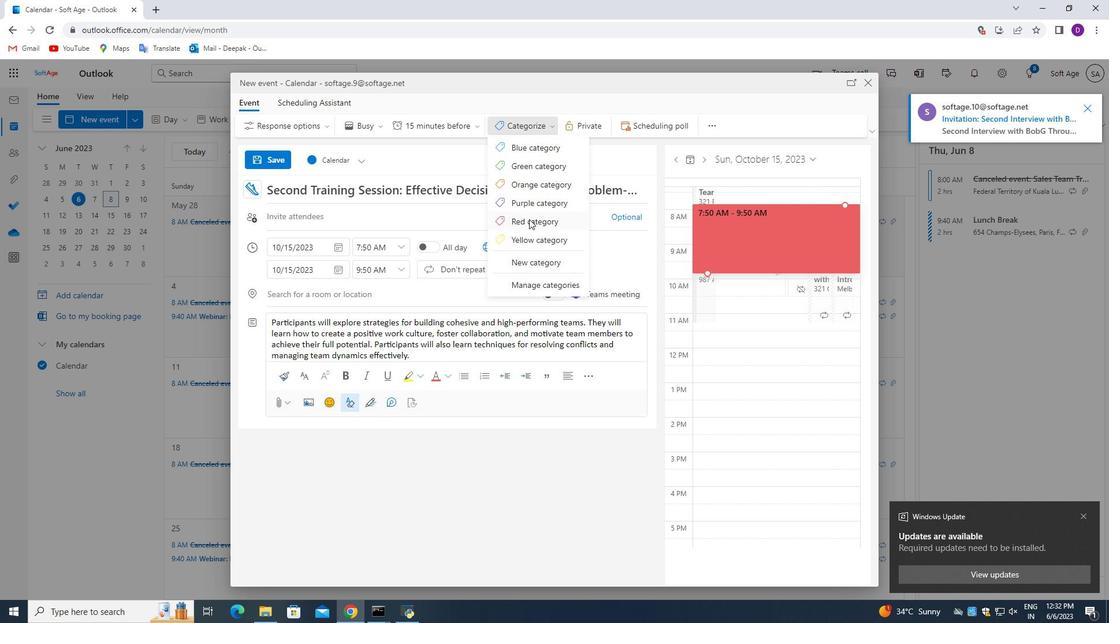
Action: Mouse moved to (314, 294)
Screenshot: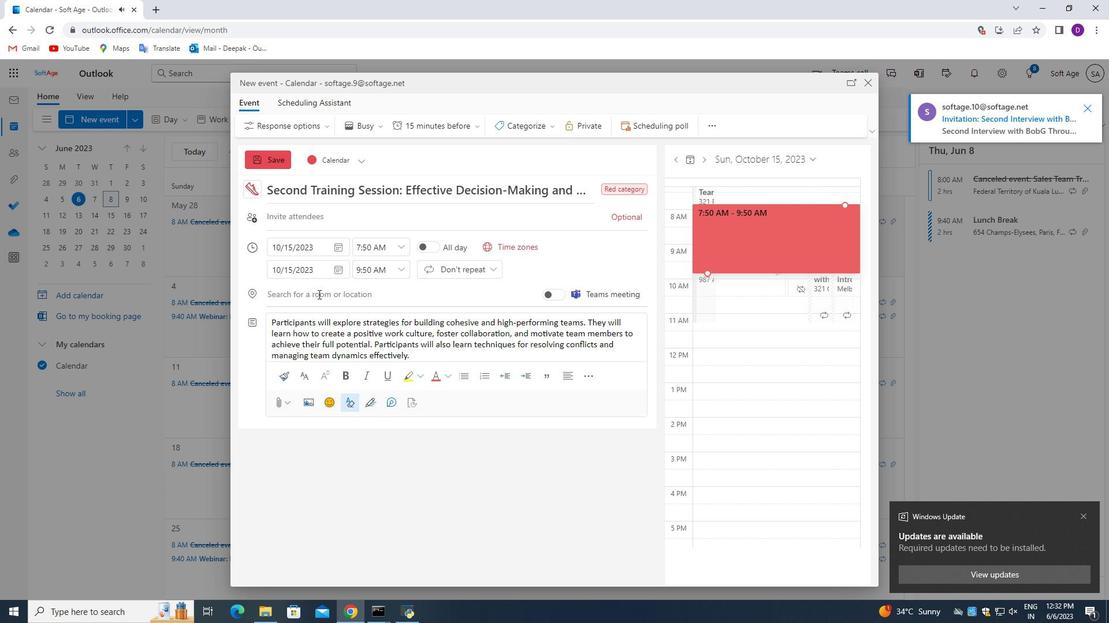 
Action: Mouse pressed left at (314, 294)
Screenshot: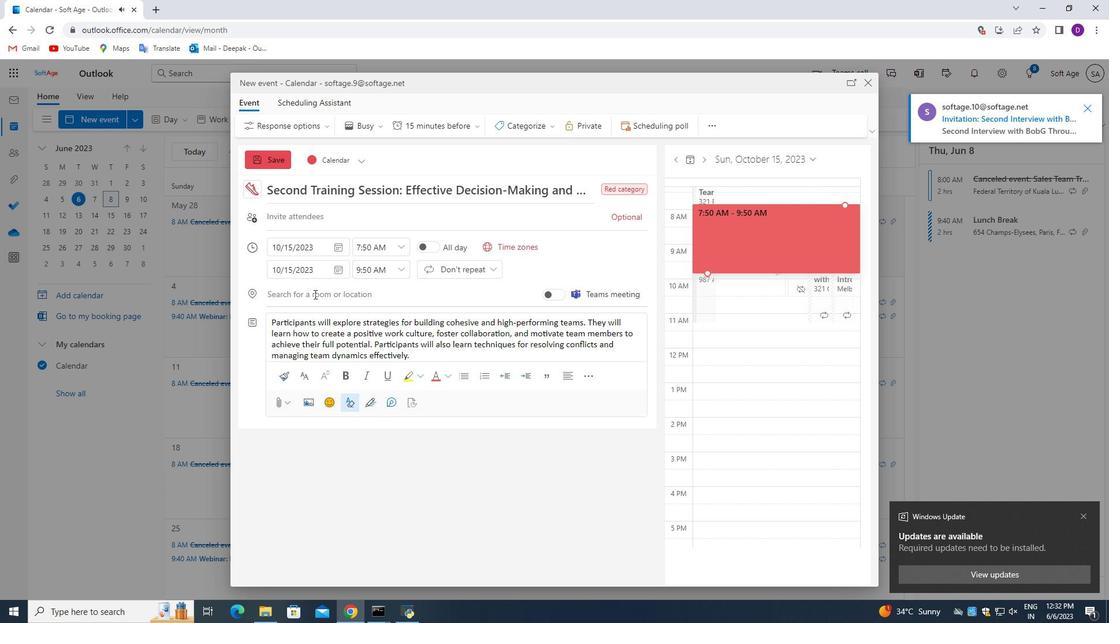 
Action: Mouse moved to (358, 479)
Screenshot: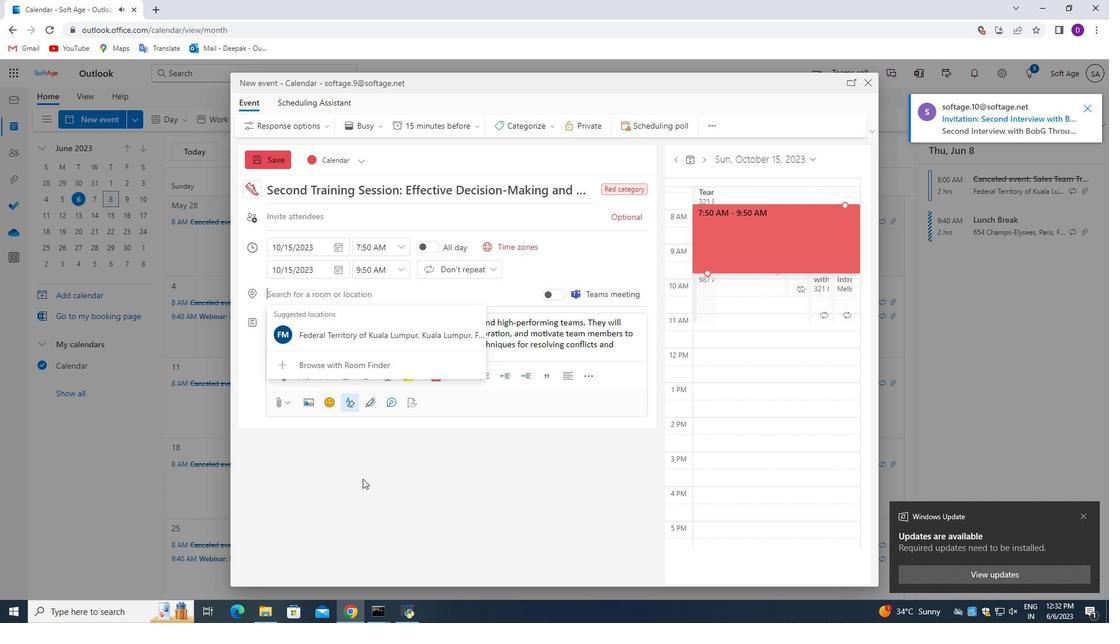 
Action: Key pressed 321<Key.space><Key.shift_r>grand<Key.backspace><Key.backspace><Key.backspace><Key.backspace><Key.backspace><Key.shift_r>Grand<Key.space><Key.shift_r>Canal,<Key.space><Key.shift_r>Venice,<Key.space><Key.shift>Italy
Screenshot: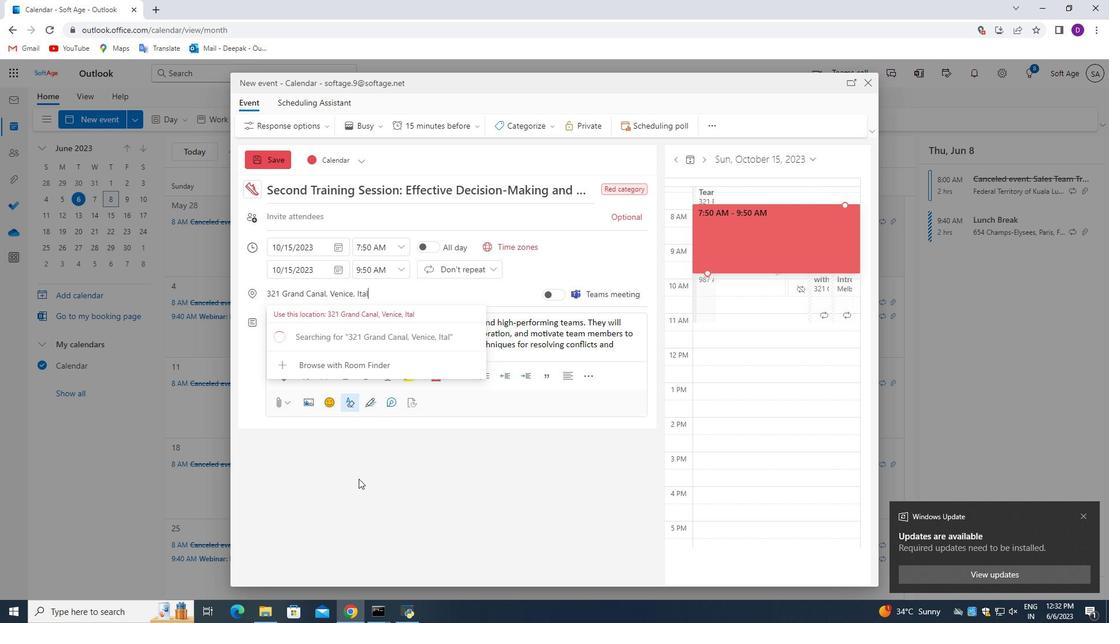 
Action: Mouse pressed left at (358, 479)
Screenshot: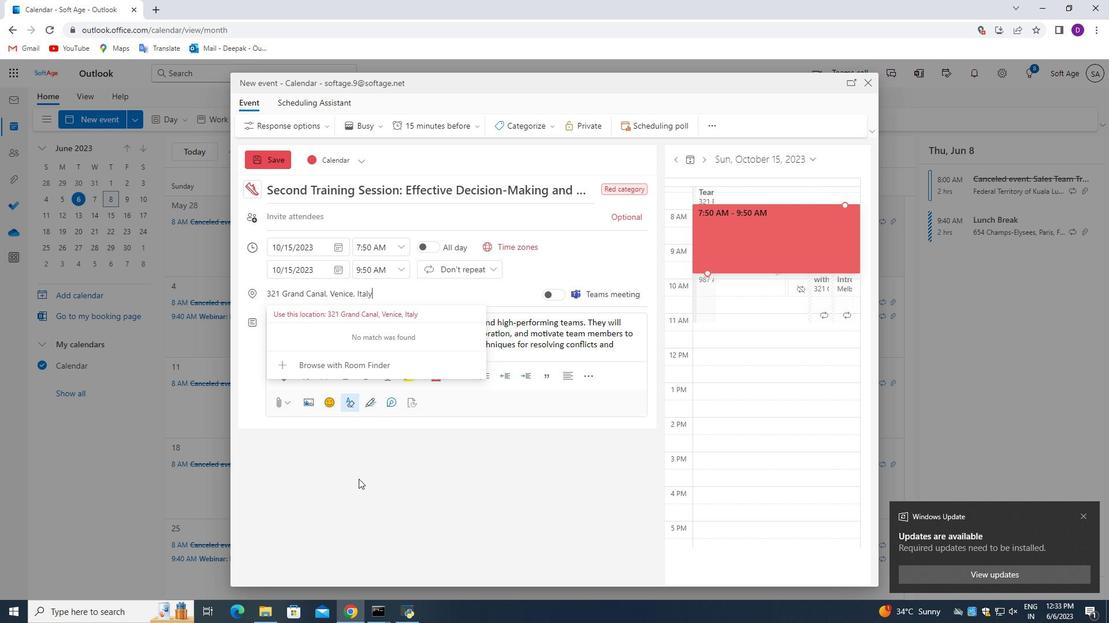 
Action: Mouse moved to (296, 222)
Screenshot: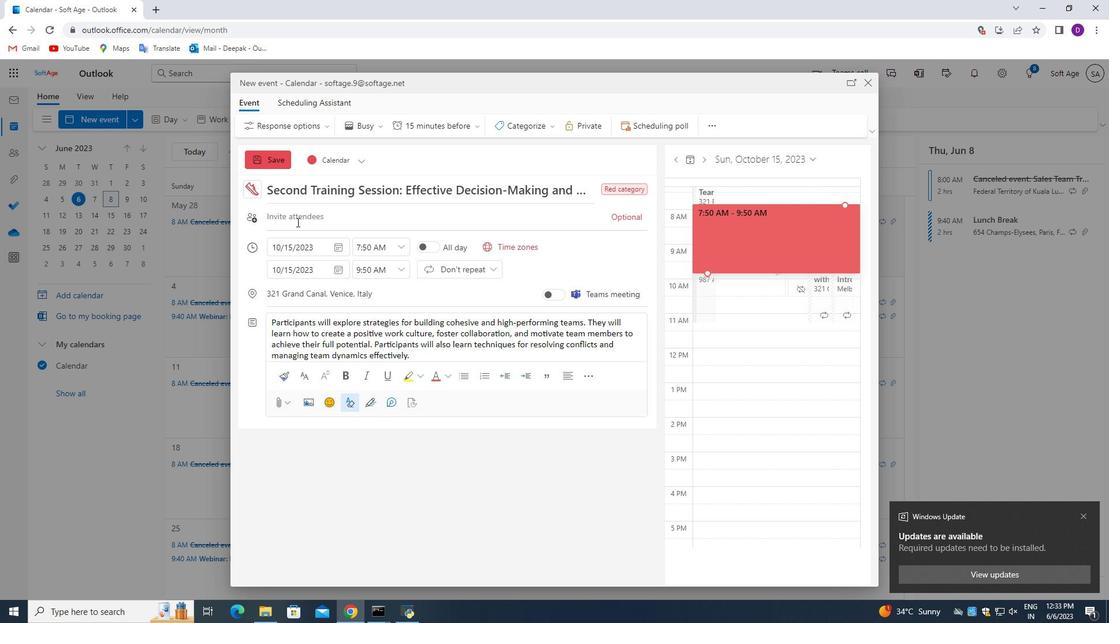 
Action: Mouse pressed left at (296, 222)
Screenshot: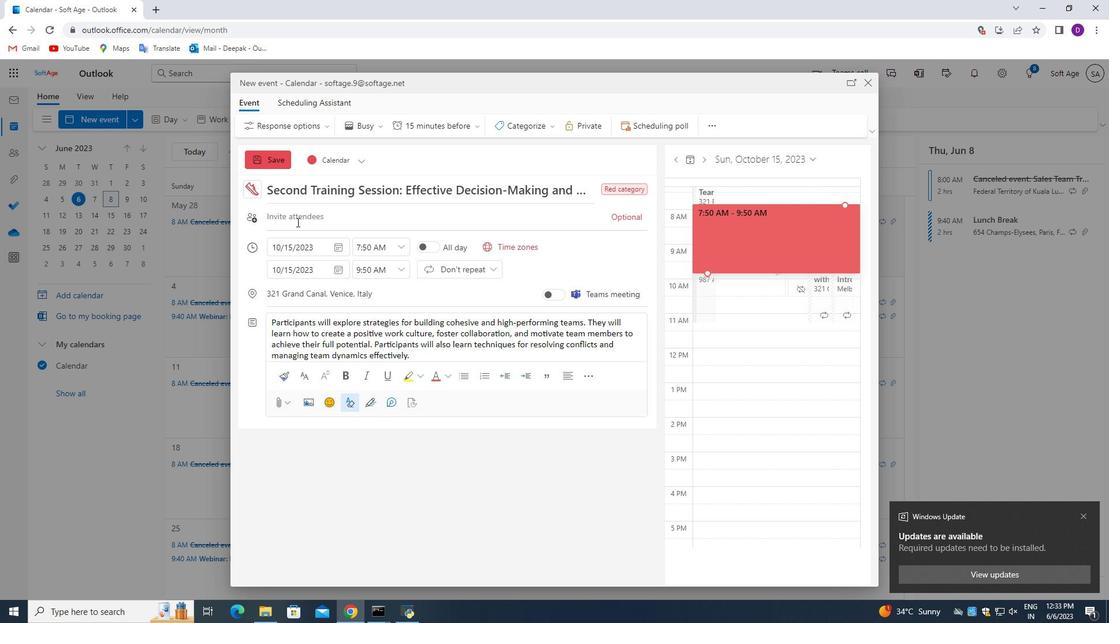 
Action: Mouse moved to (415, 464)
Screenshot: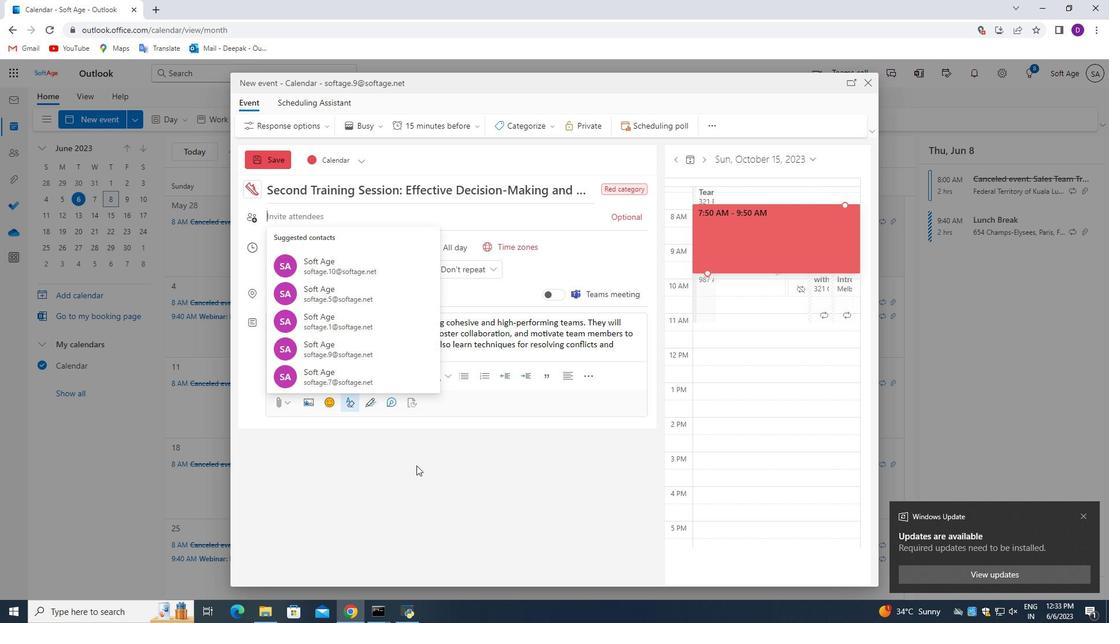 
Action: Key pressed sotage.10<Key.shift>@softage.net<Key.enter>
Screenshot: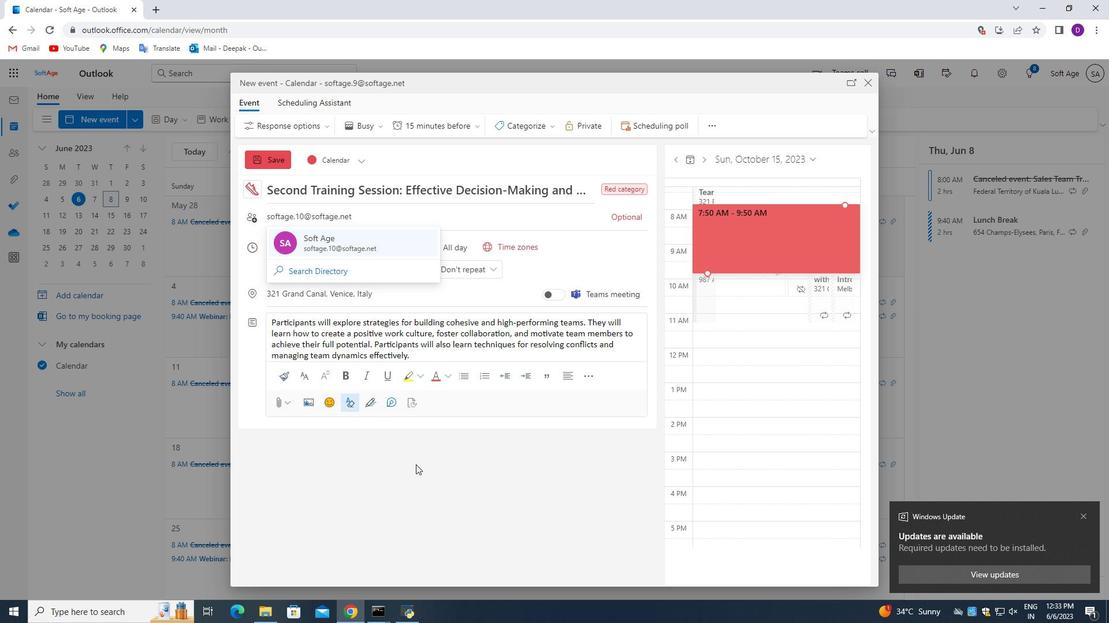 
Action: Mouse moved to (622, 210)
Screenshot: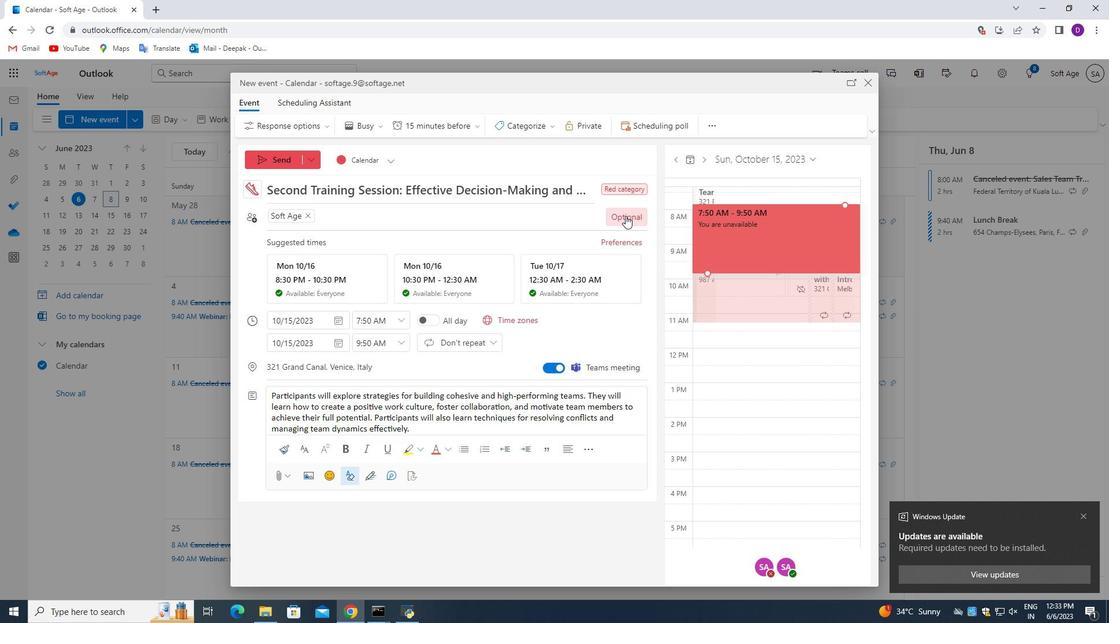 
Action: Mouse pressed left at (622, 210)
Screenshot: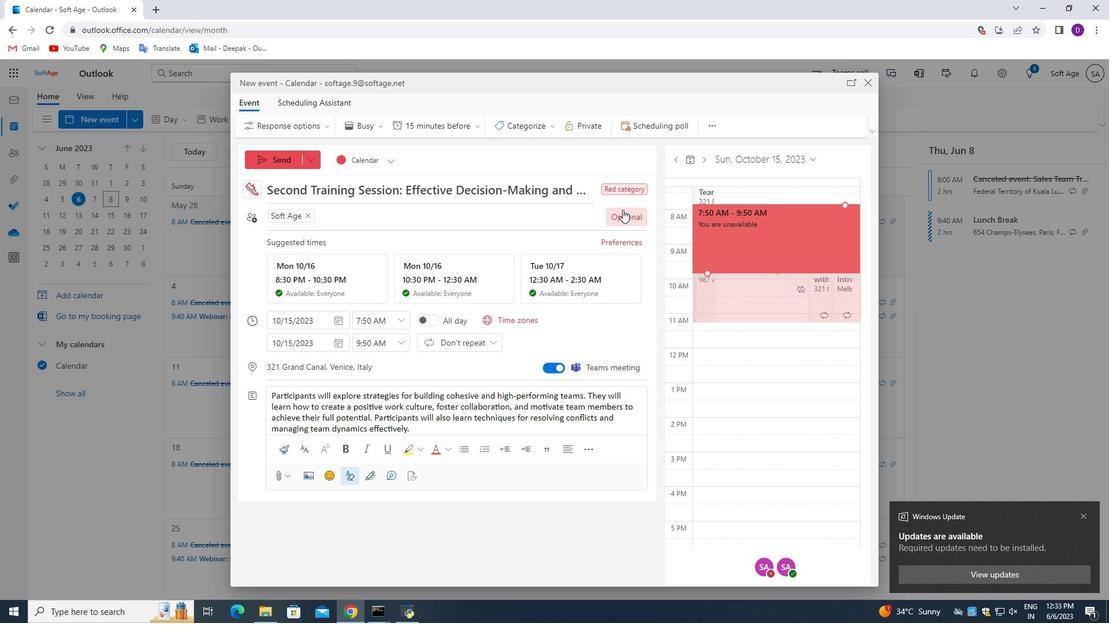 
Action: Mouse moved to (391, 210)
Screenshot: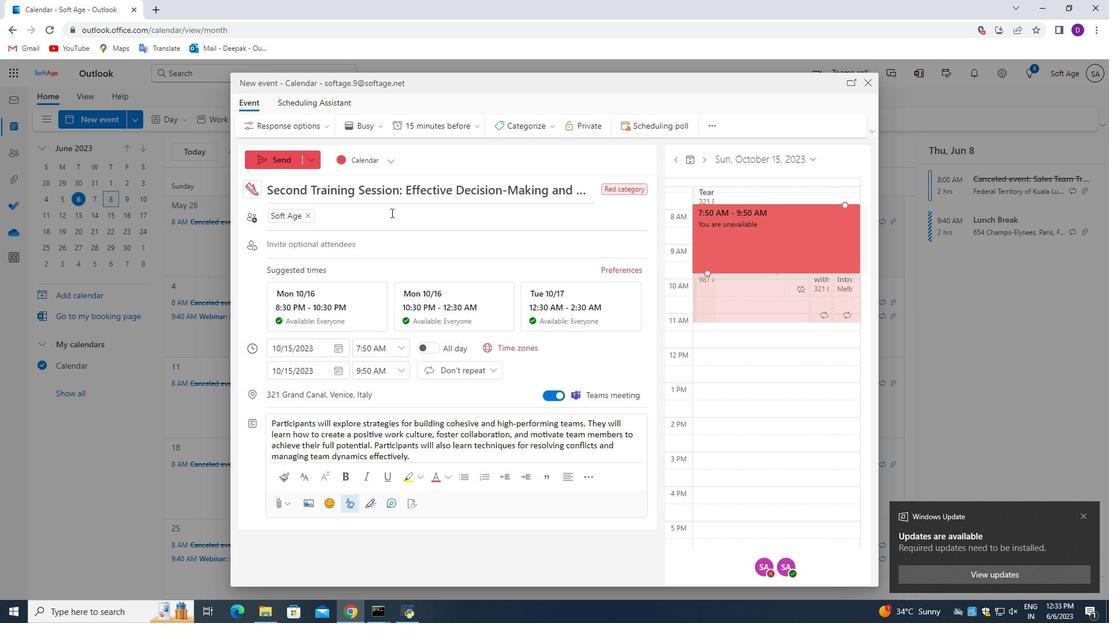 
Action: Key pressed softage.7<Key.shift>@softage.net<Key.enter>
Screenshot: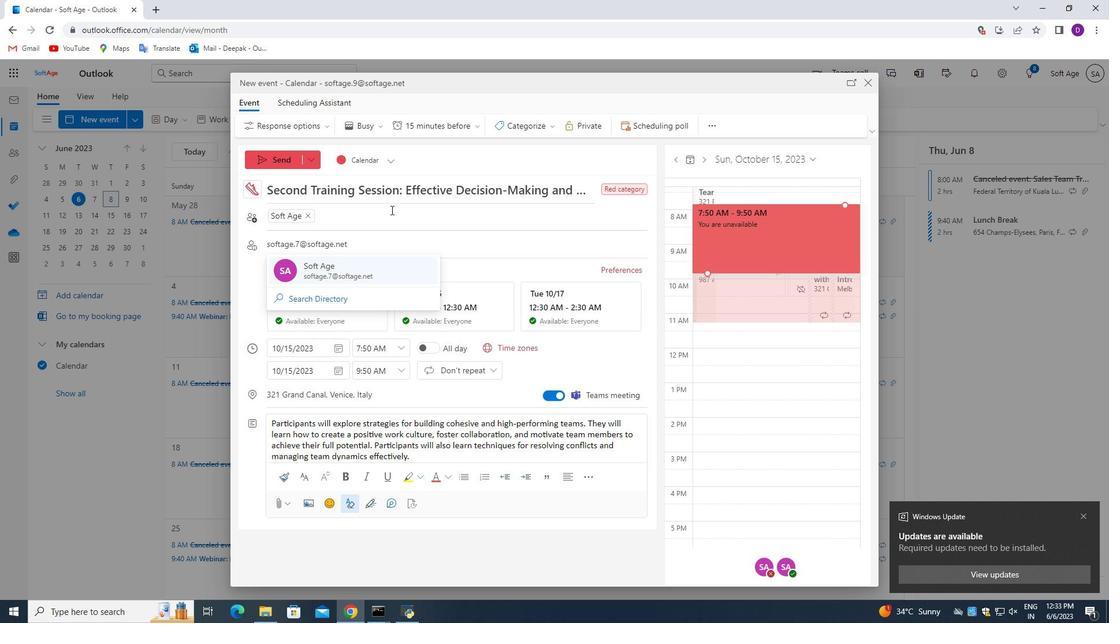 
Action: Mouse moved to (447, 131)
Screenshot: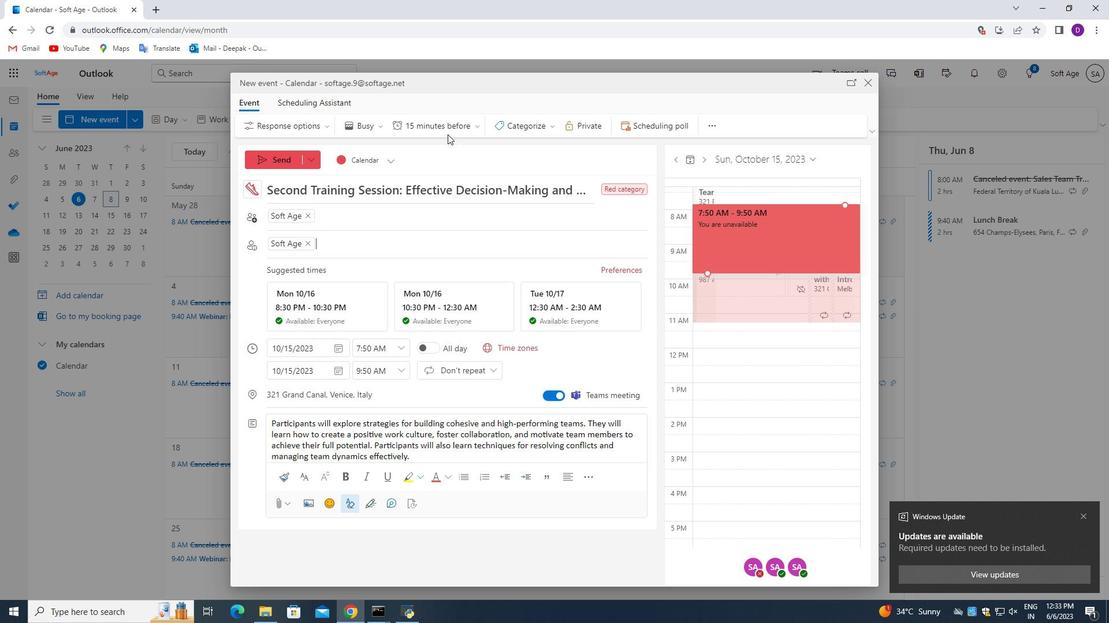 
Action: Mouse pressed left at (447, 131)
Screenshot: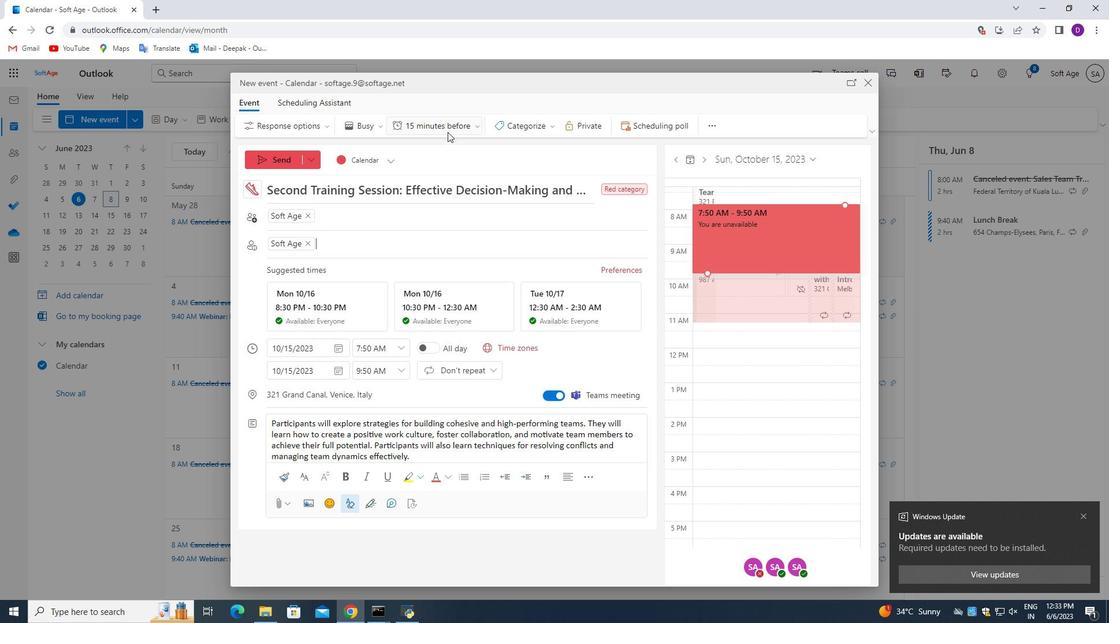
Action: Mouse moved to (440, 354)
Screenshot: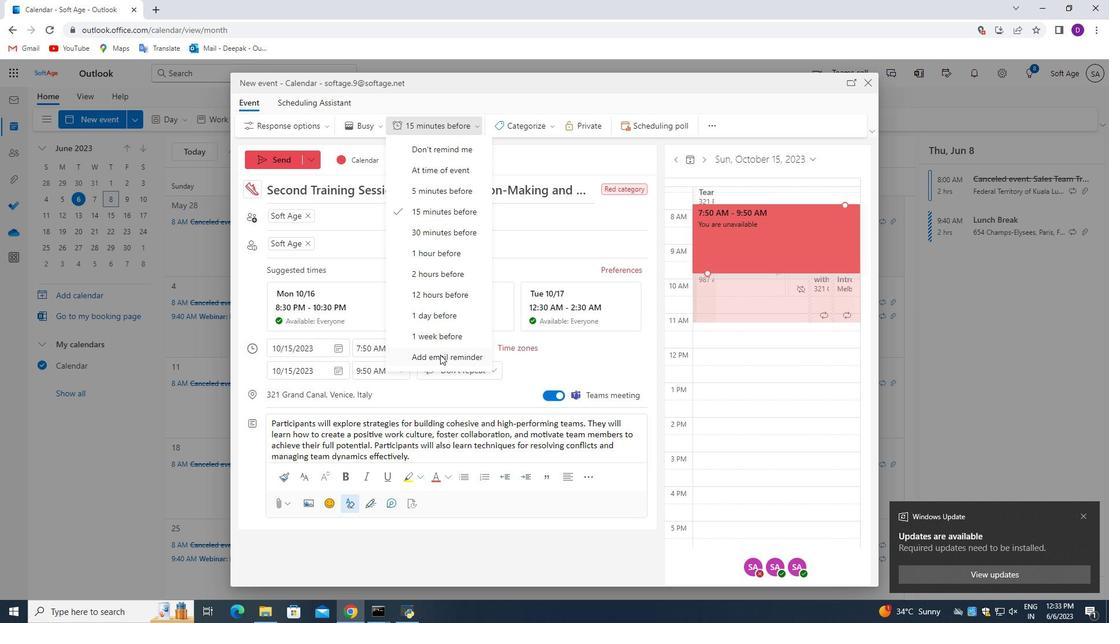 
Action: Mouse pressed left at (440, 354)
Screenshot: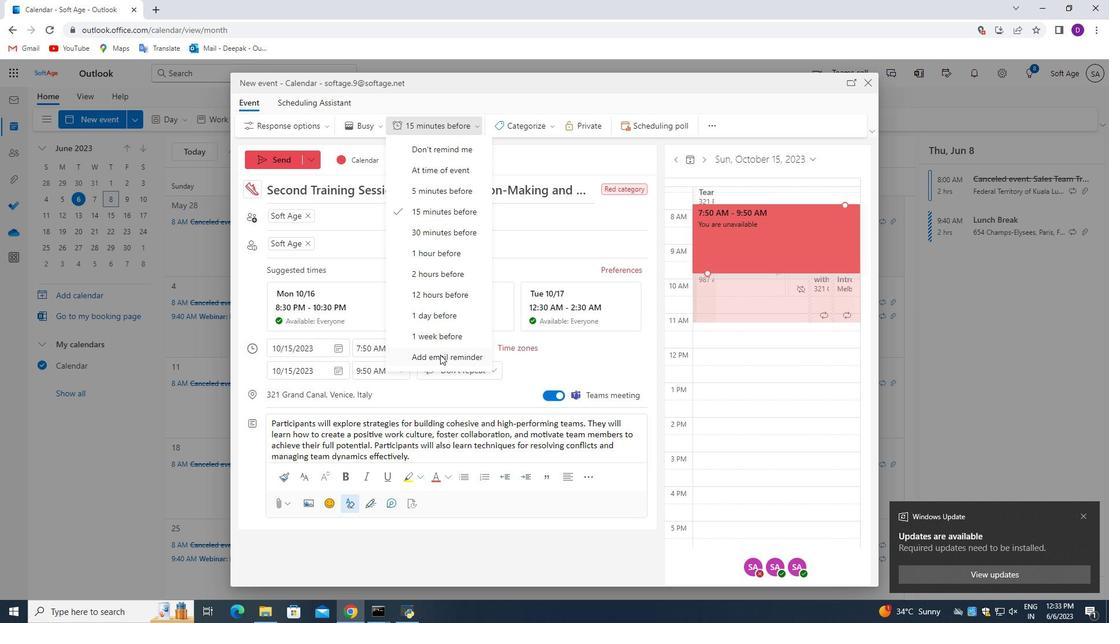 
Action: Mouse moved to (438, 251)
Screenshot: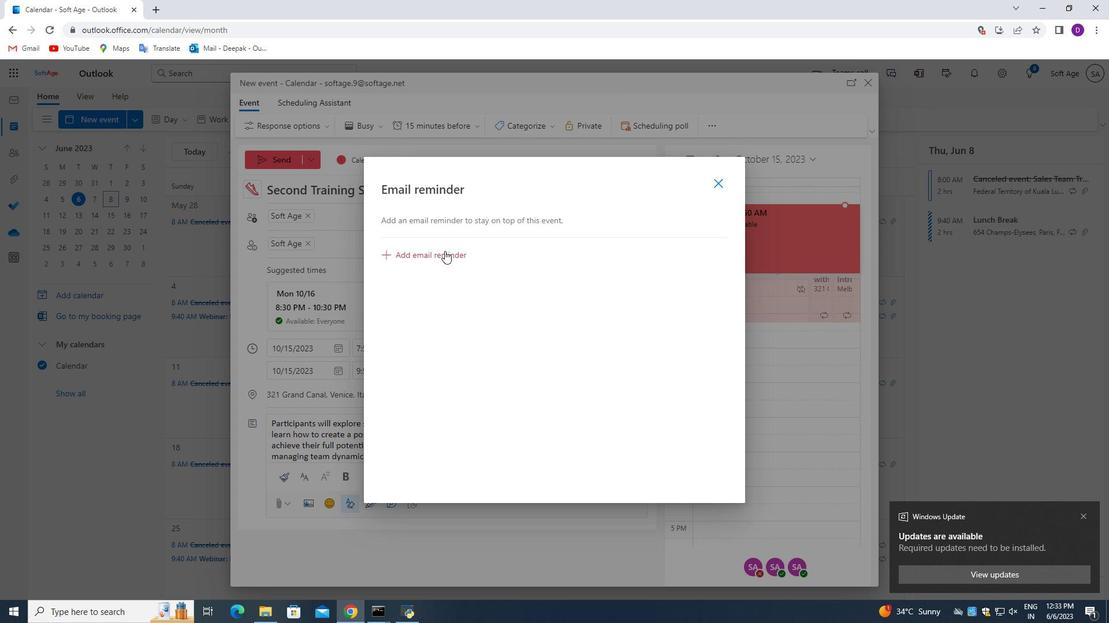 
Action: Mouse pressed left at (438, 251)
Screenshot: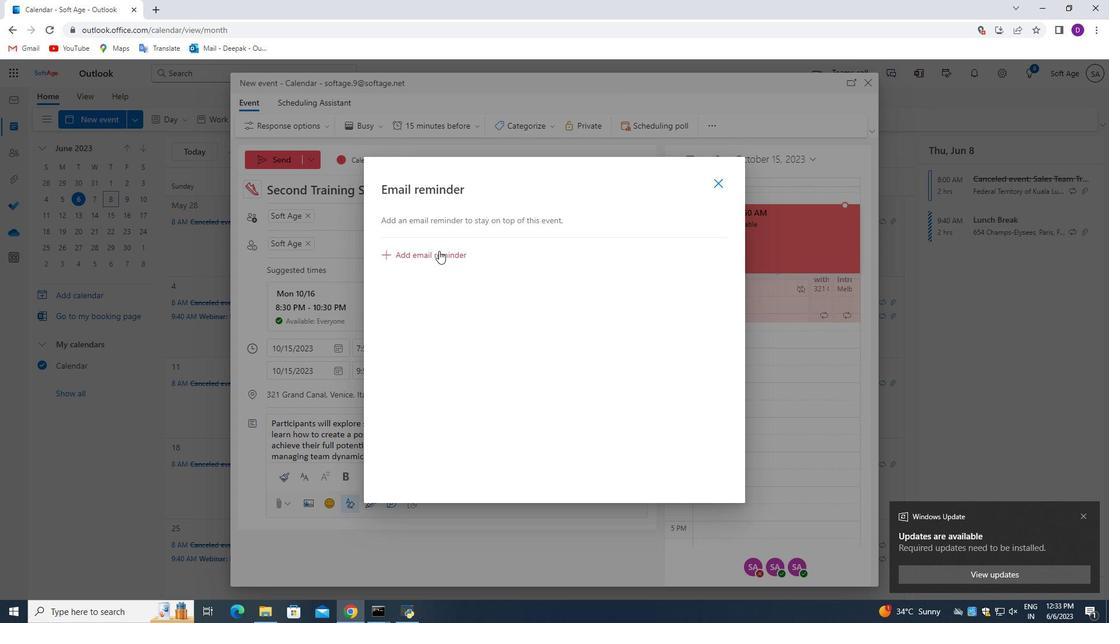 
Action: Mouse moved to (504, 251)
Screenshot: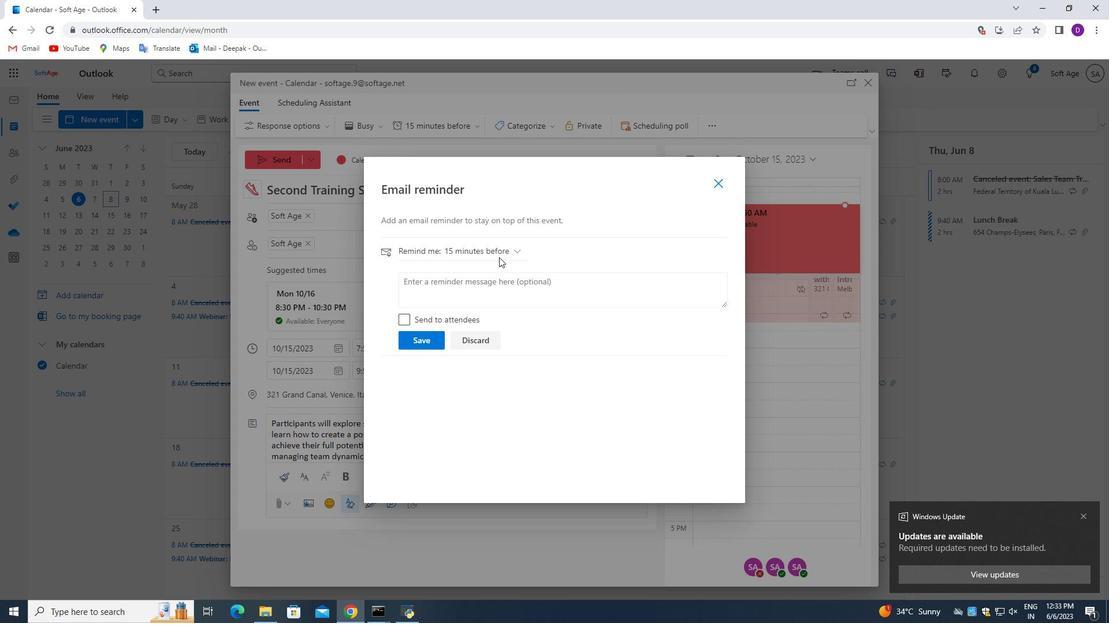 
Action: Mouse pressed left at (504, 251)
Screenshot: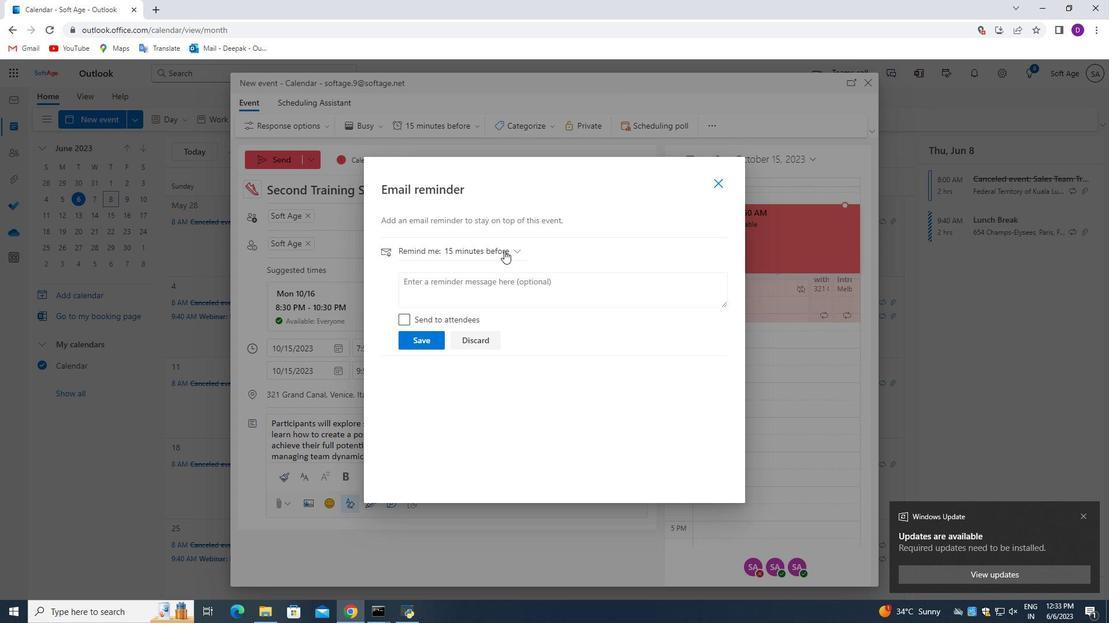 
Action: Mouse moved to (471, 455)
Screenshot: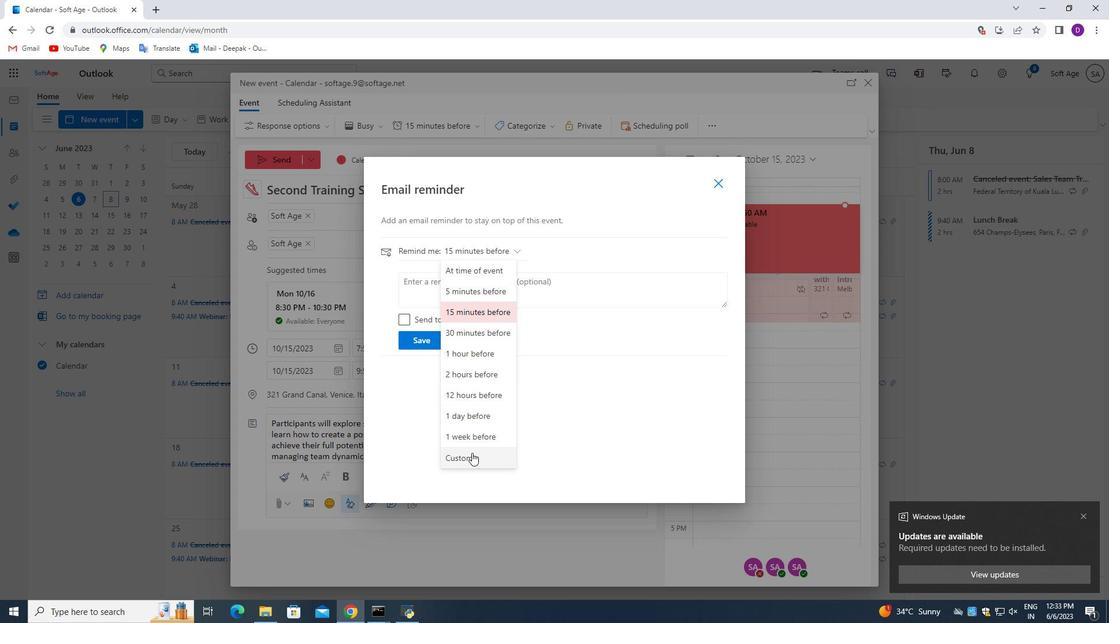 
Action: Mouse pressed left at (471, 455)
Screenshot: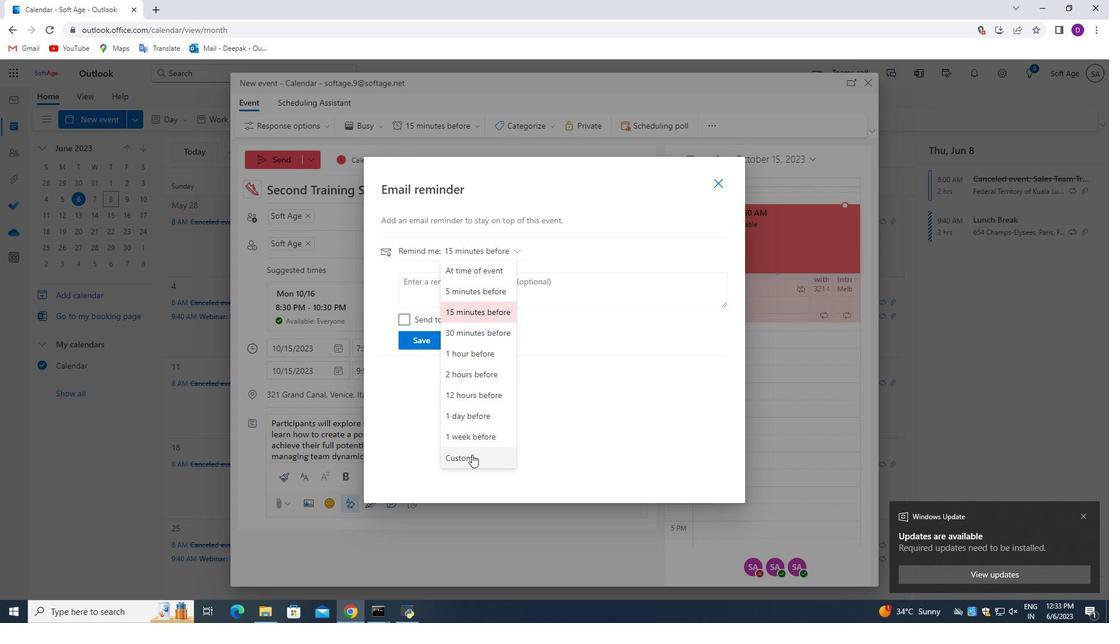 
Action: Mouse moved to (439, 319)
Screenshot: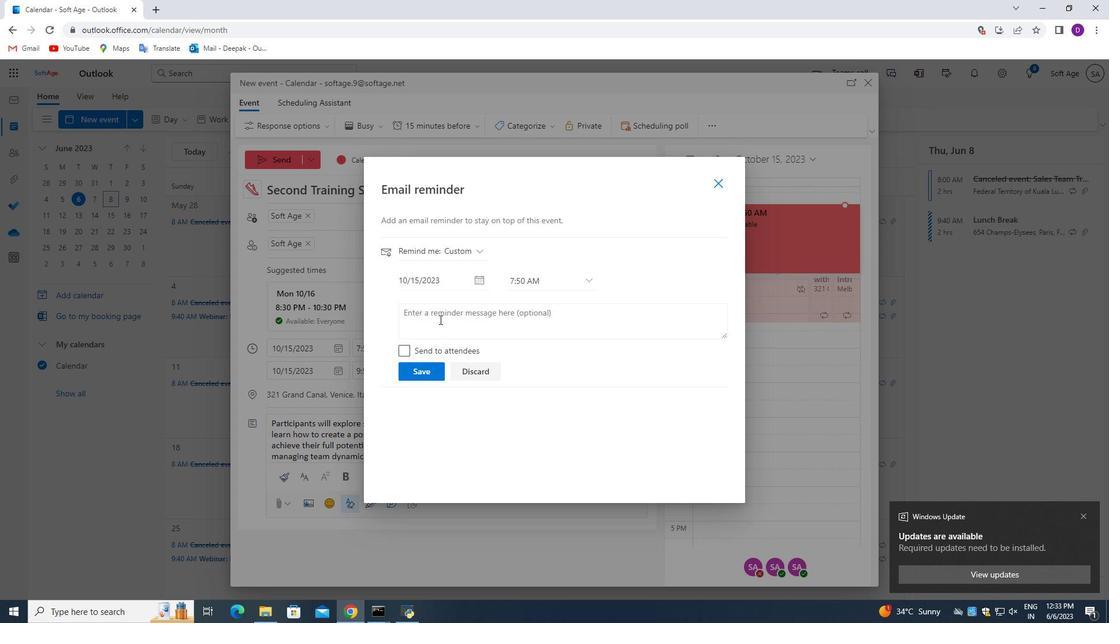 
Action: Mouse pressed left at (439, 319)
Screenshot: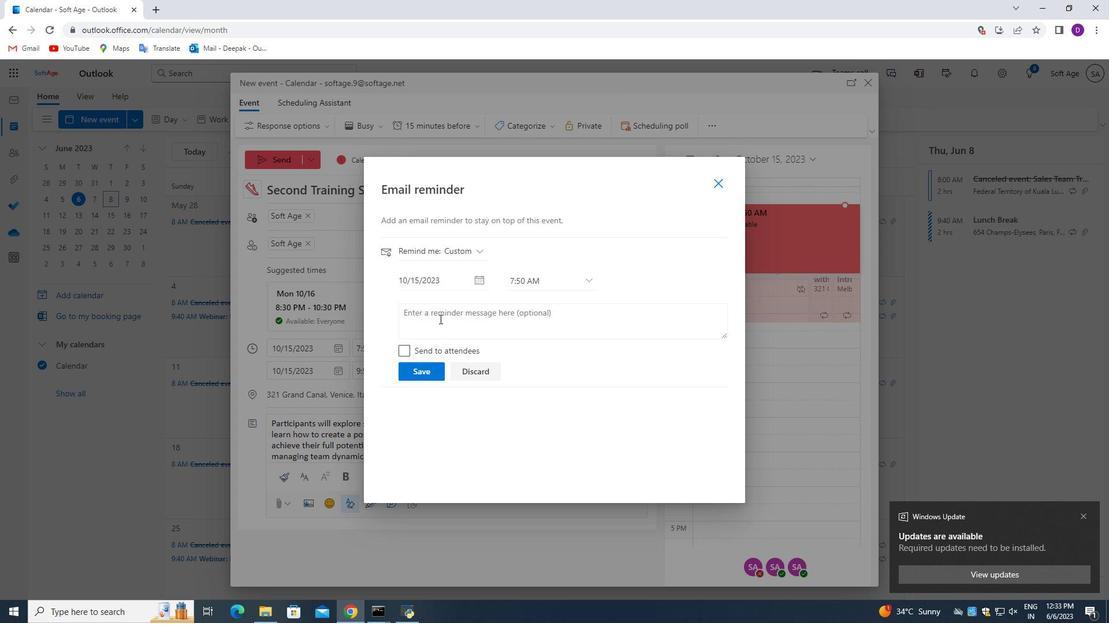 
Action: Key pressed 1000<Key.space><Key.backspace><Key.backspace><Key.space>day<Key.space>before
Screenshot: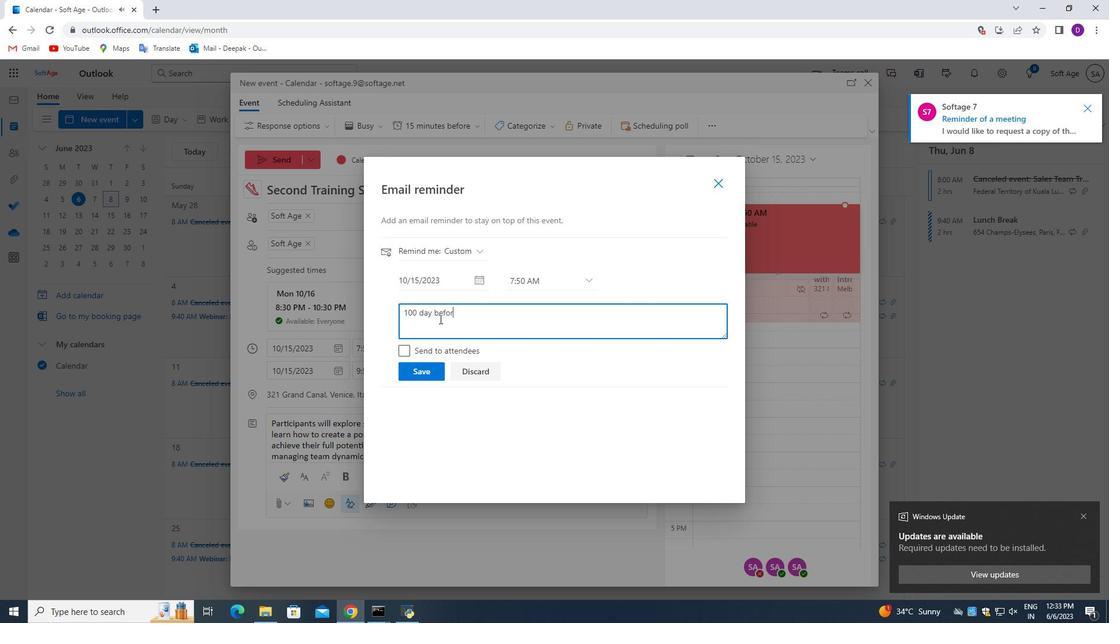 
Action: Mouse moved to (416, 378)
Screenshot: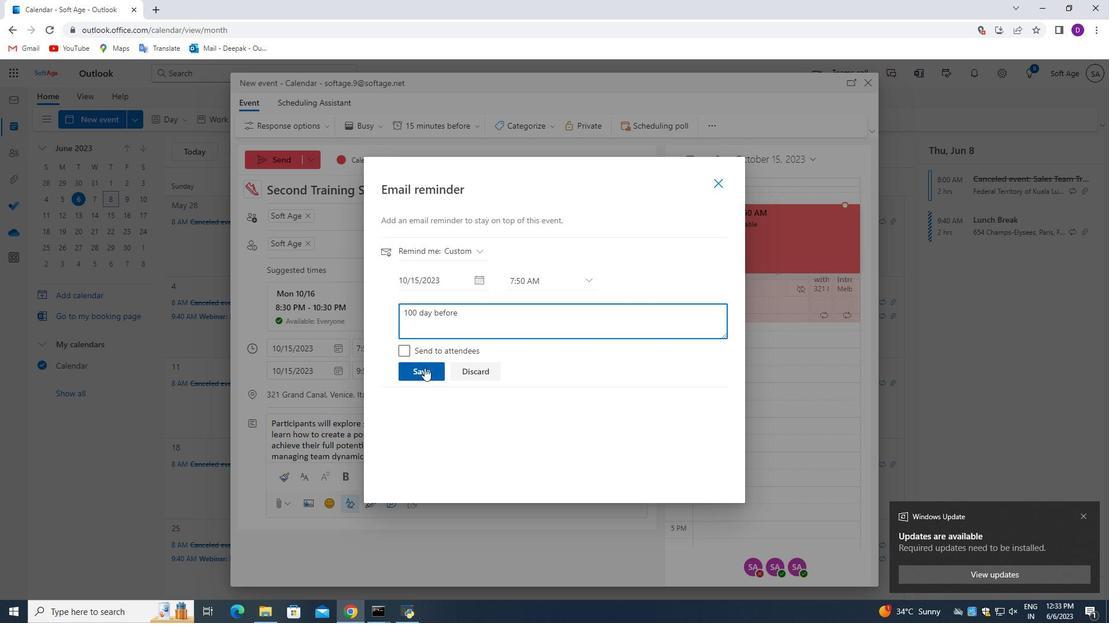 
Action: Mouse pressed left at (416, 378)
Screenshot: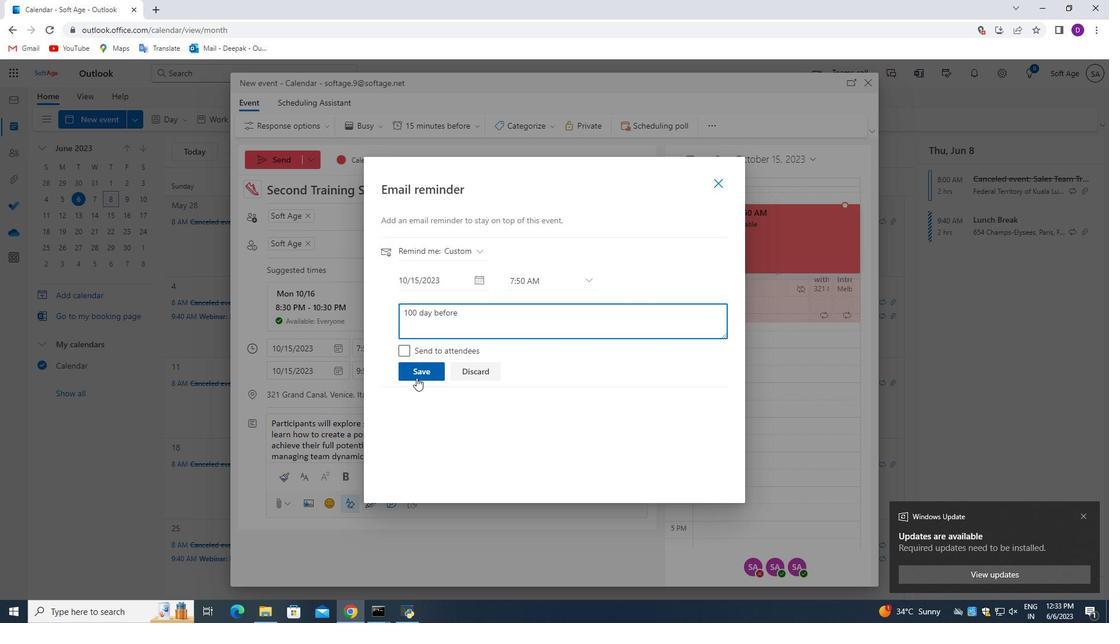 
Action: Mouse moved to (714, 187)
Screenshot: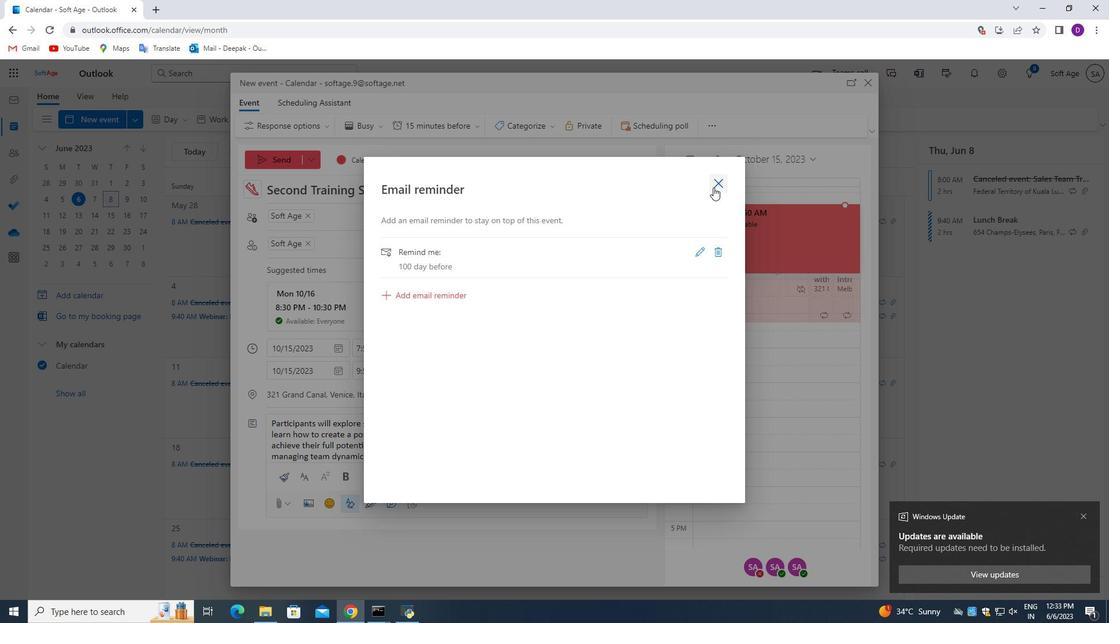 
Action: Mouse pressed left at (714, 187)
Screenshot: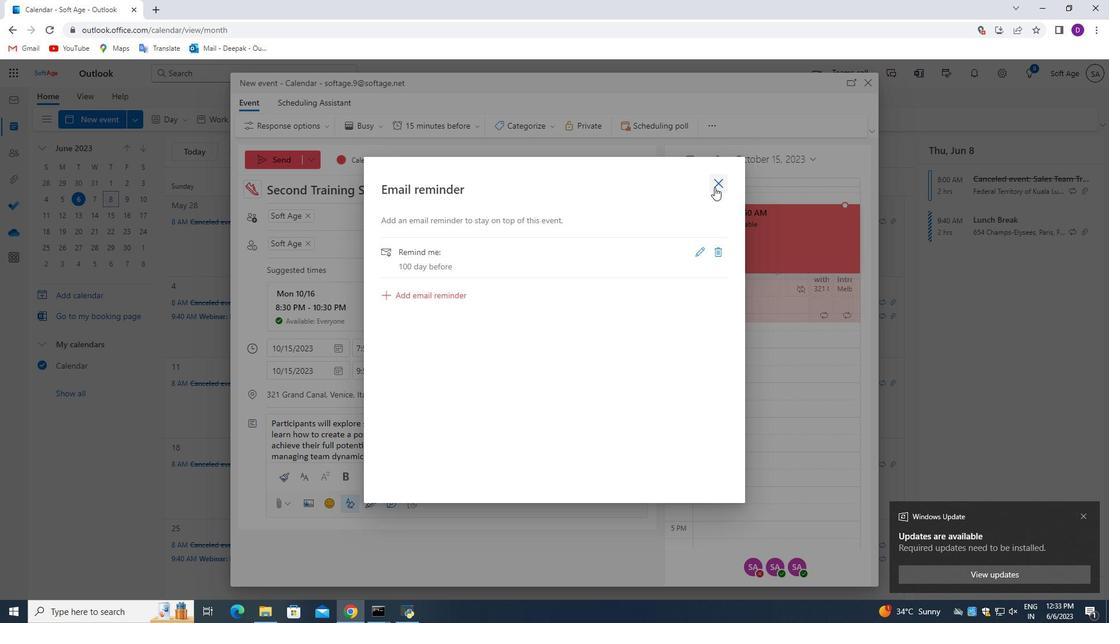 
Action: Mouse moved to (319, 243)
Screenshot: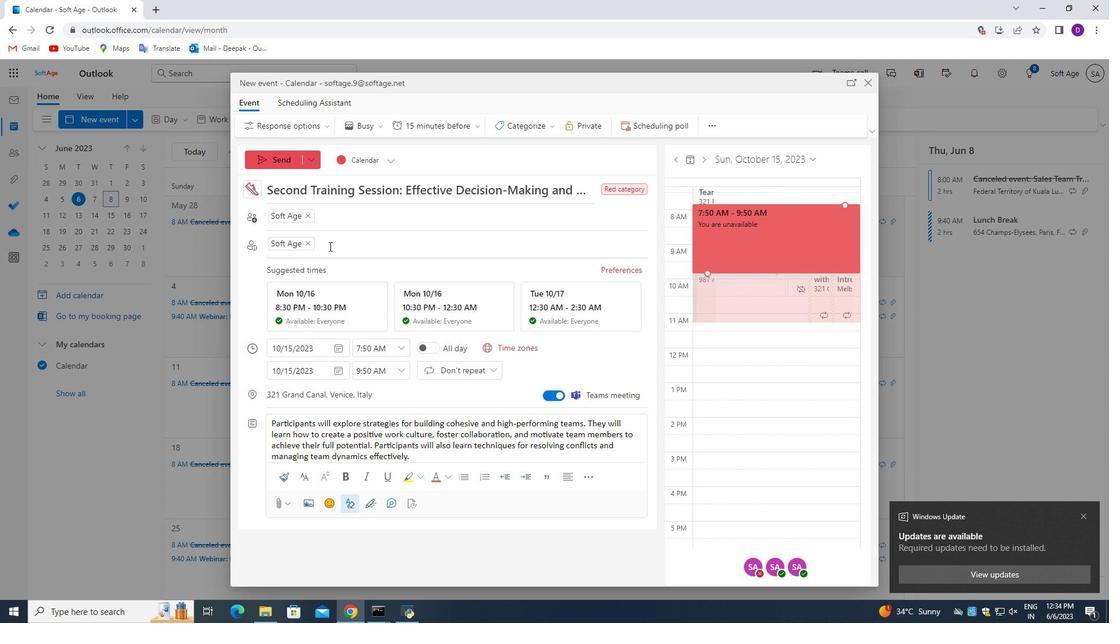 
Action: Mouse scrolled (320, 244) with delta (0, 0)
Screenshot: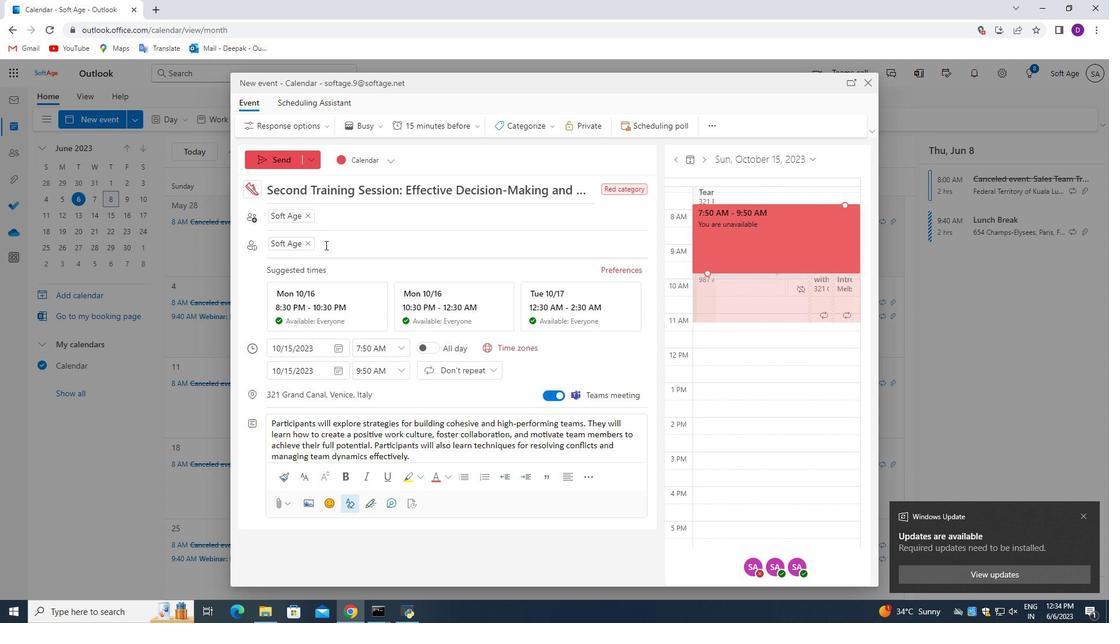 
Action: Mouse moved to (315, 242)
Screenshot: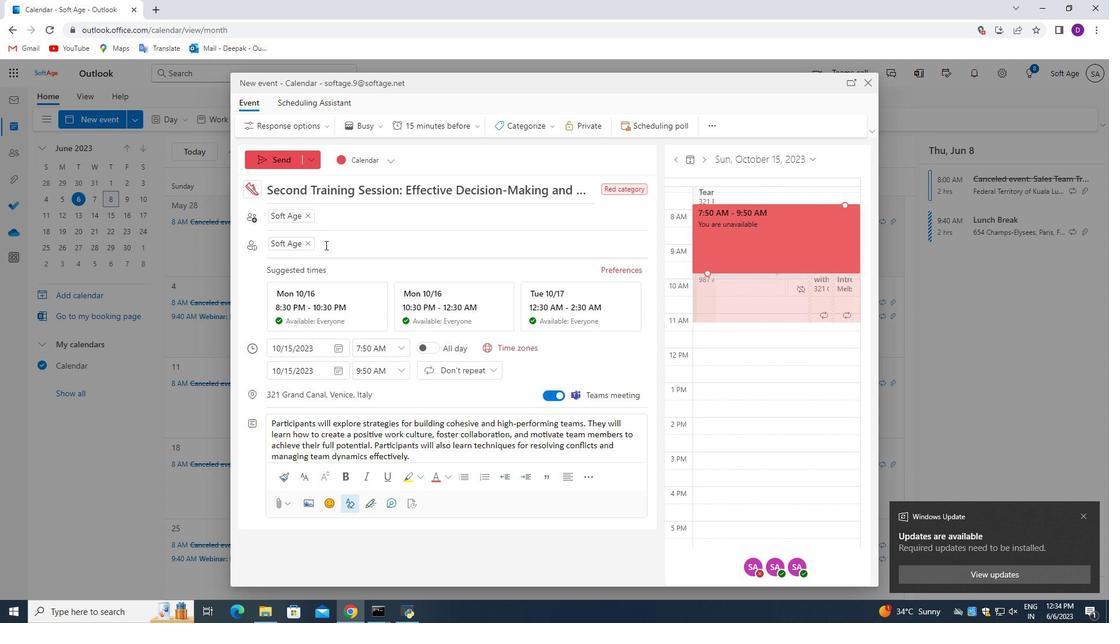 
Action: Mouse scrolled (317, 242) with delta (0, 0)
Screenshot: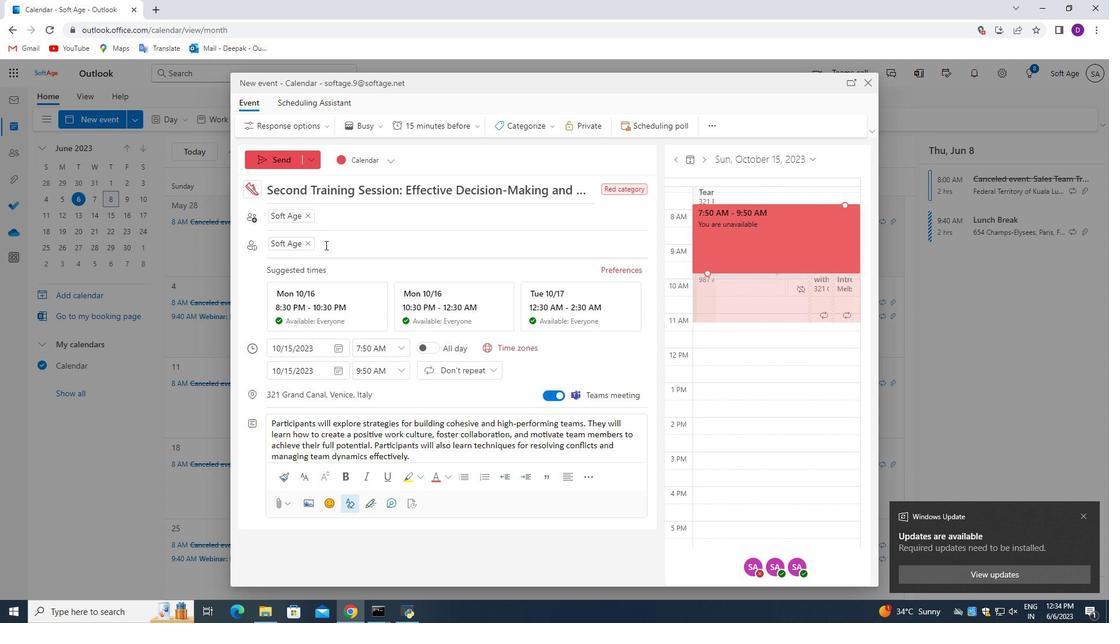 
Action: Mouse moved to (307, 236)
Screenshot: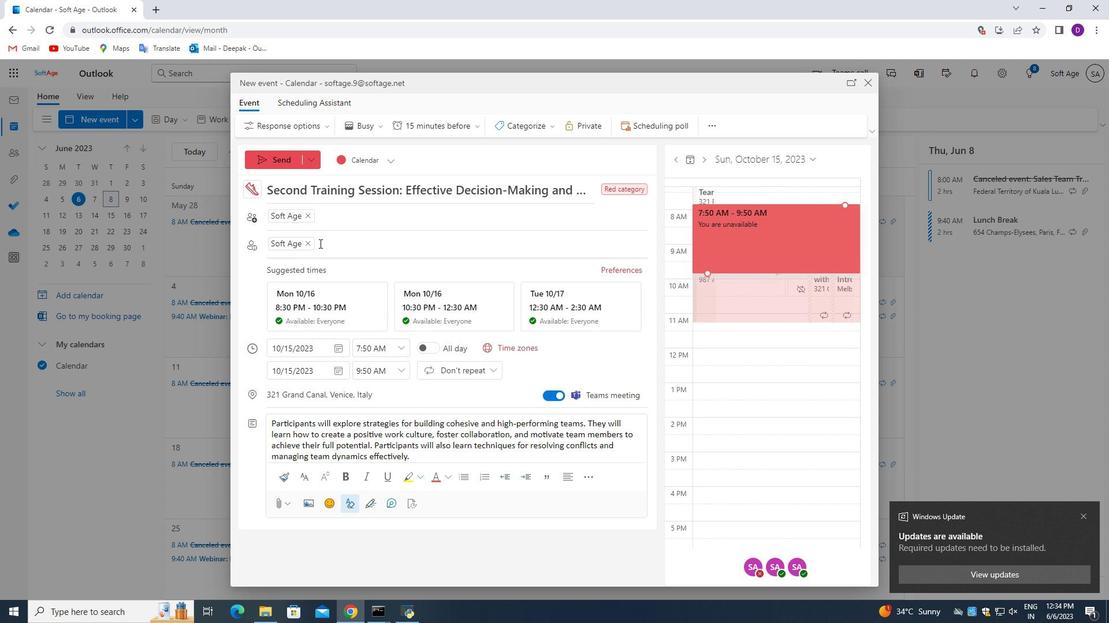 
Action: Mouse scrolled (311, 239) with delta (0, 0)
Screenshot: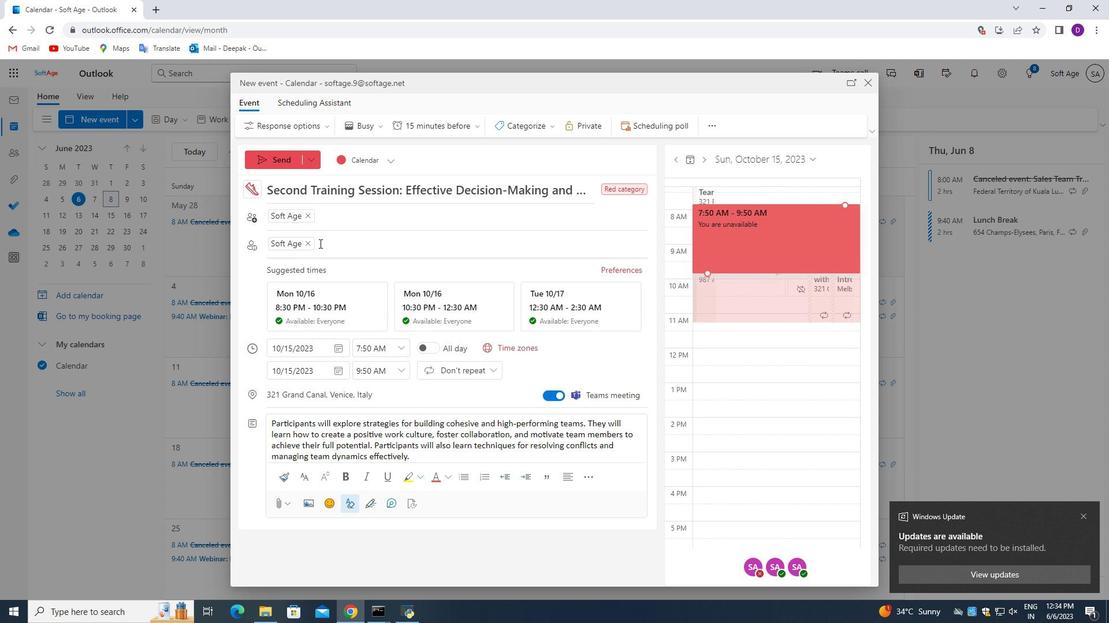 
Action: Mouse moved to (280, 160)
Screenshot: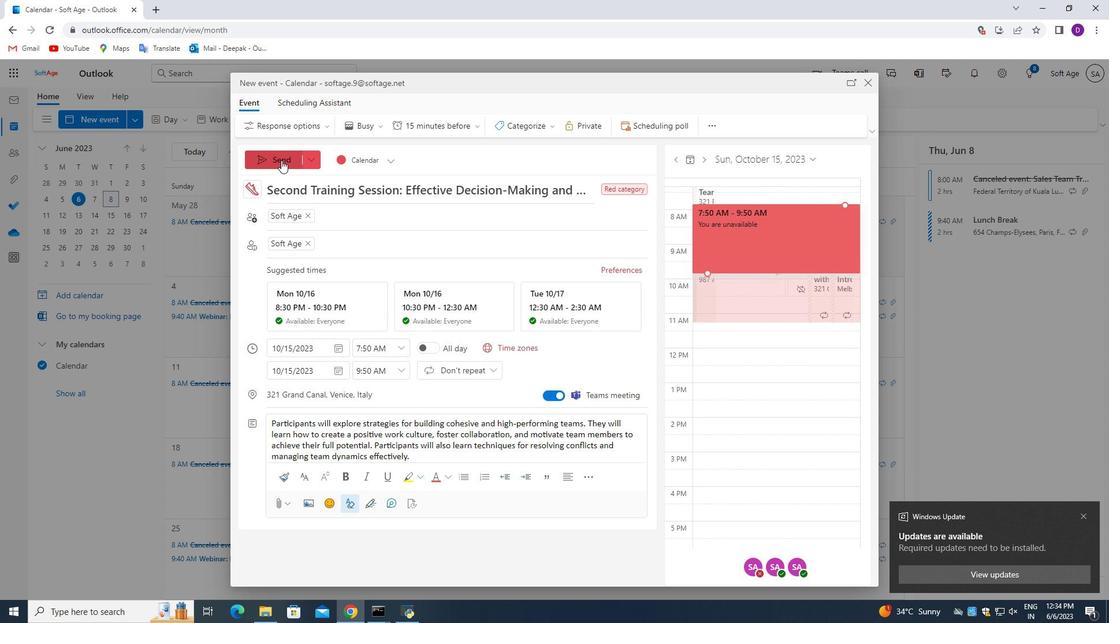 
Action: Mouse pressed left at (280, 160)
Screenshot: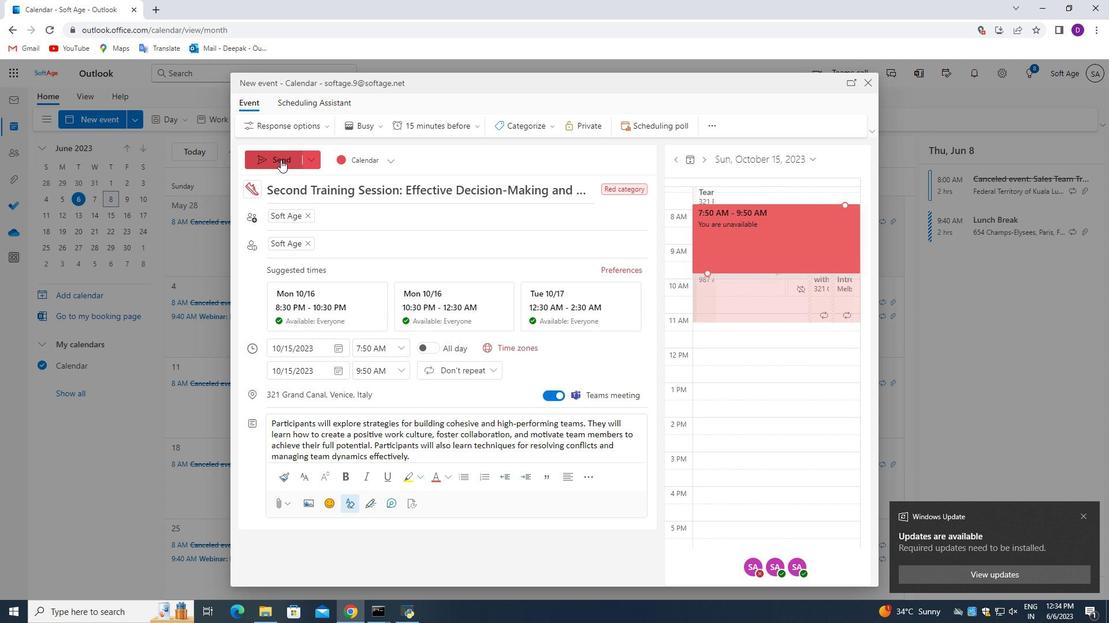 
Action: Mouse moved to (427, 378)
Screenshot: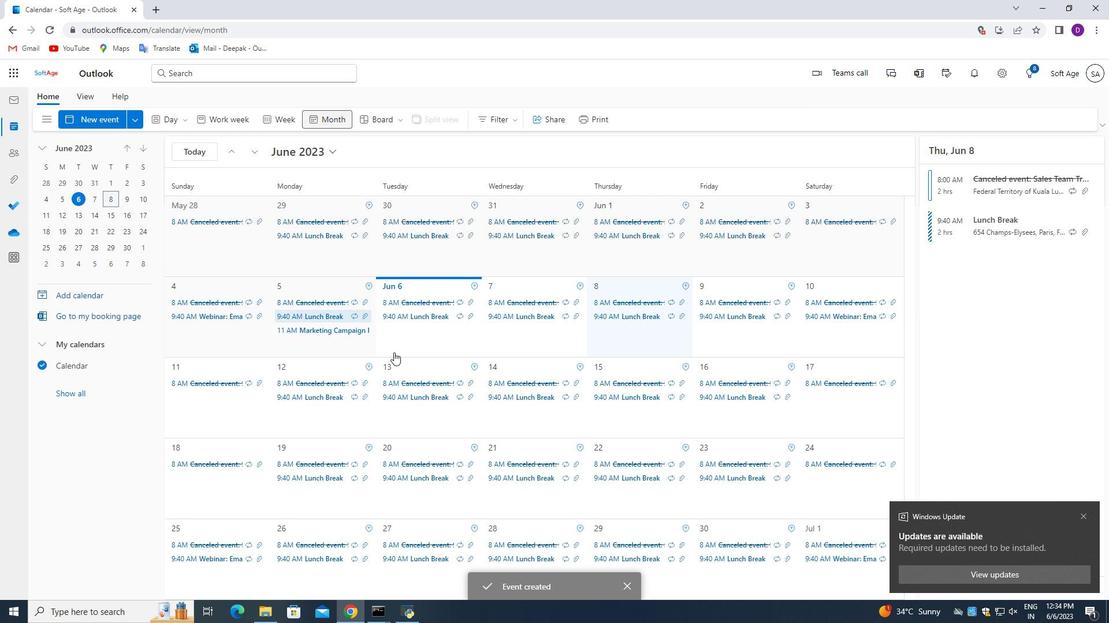
Action: Mouse scrolled (427, 379) with delta (0, 0)
Screenshot: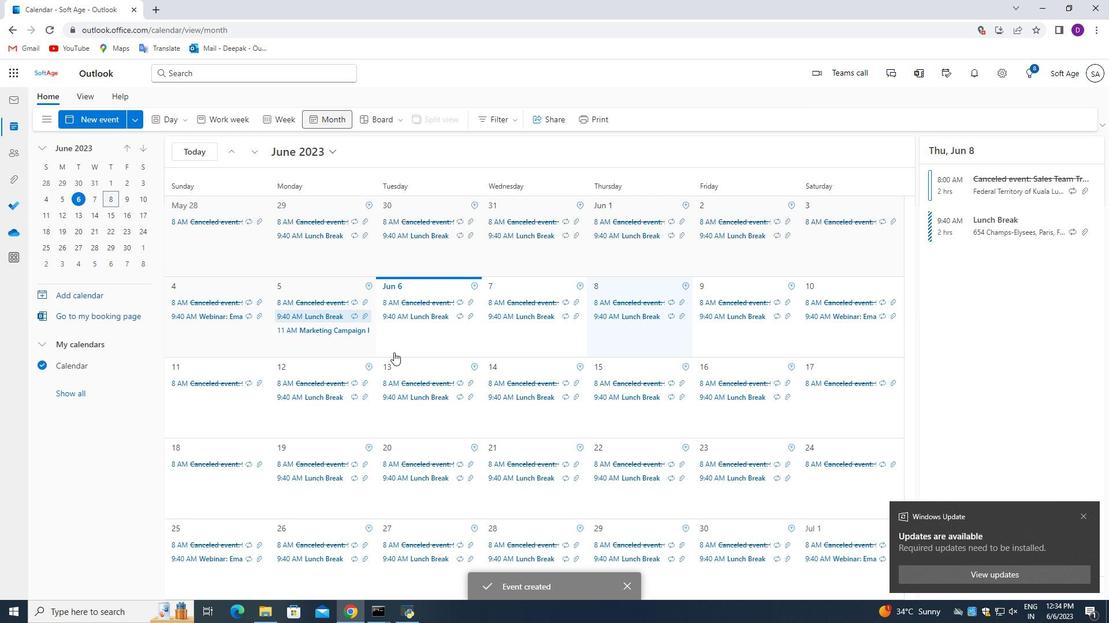 
Action: Mouse scrolled (427, 379) with delta (0, 0)
Screenshot: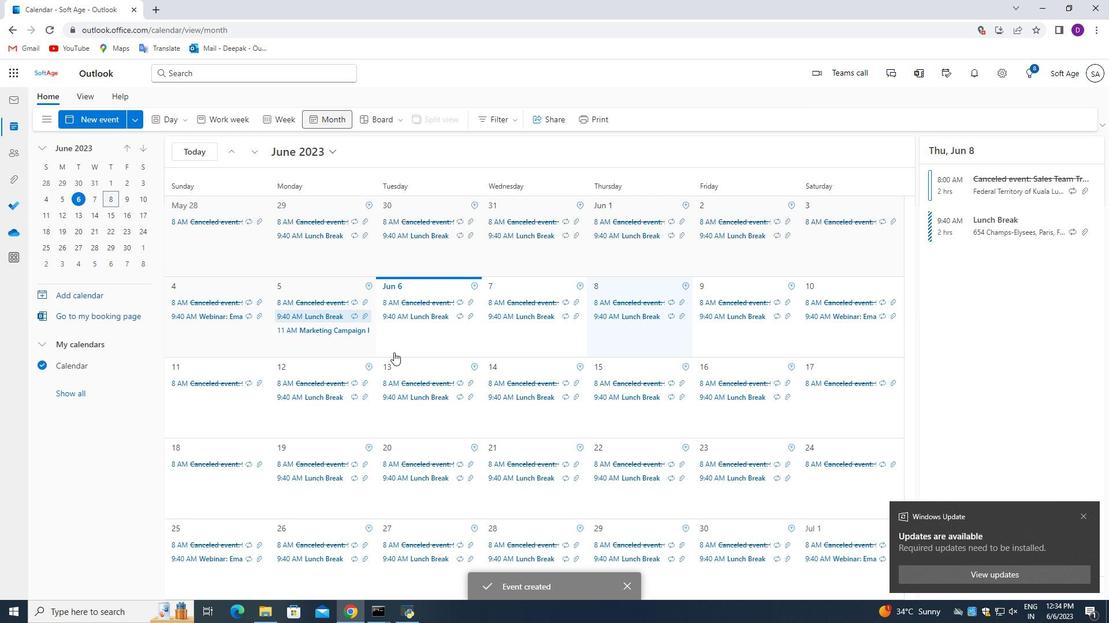 
Action: Mouse scrolled (427, 379) with delta (0, 0)
Screenshot: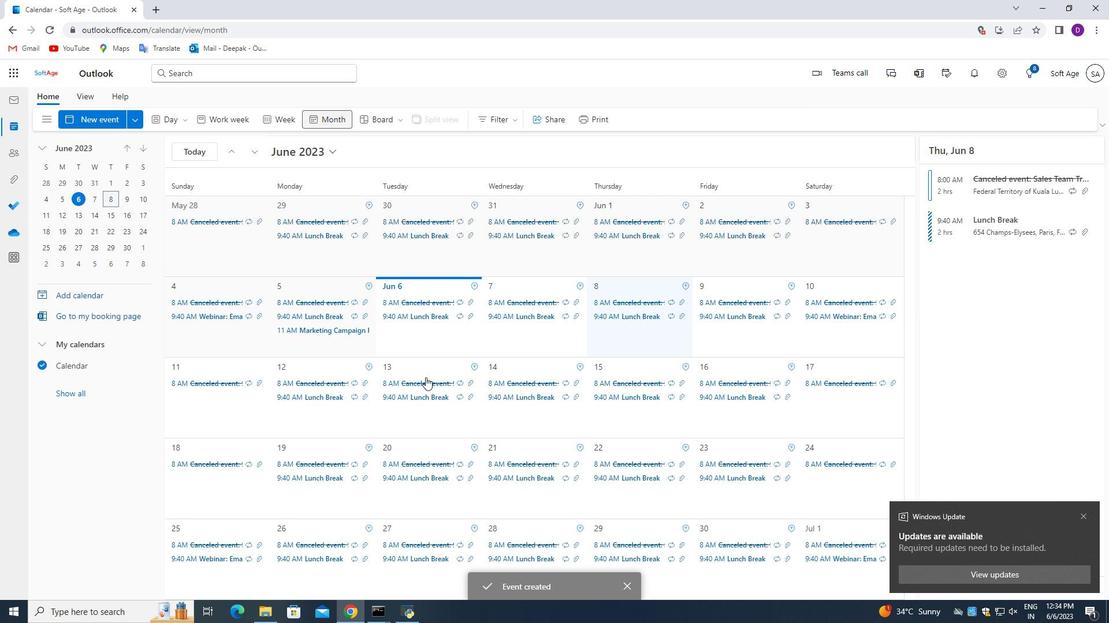 
Action: Mouse moved to (428, 378)
Screenshot: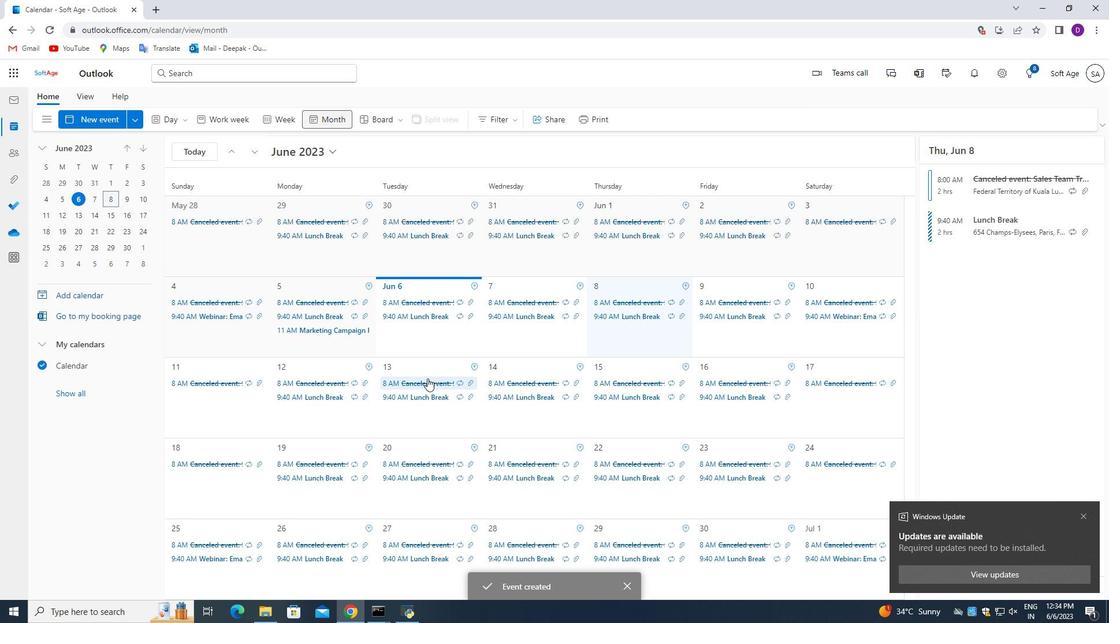 
Action: Mouse scrolled (428, 379) with delta (0, 0)
Screenshot: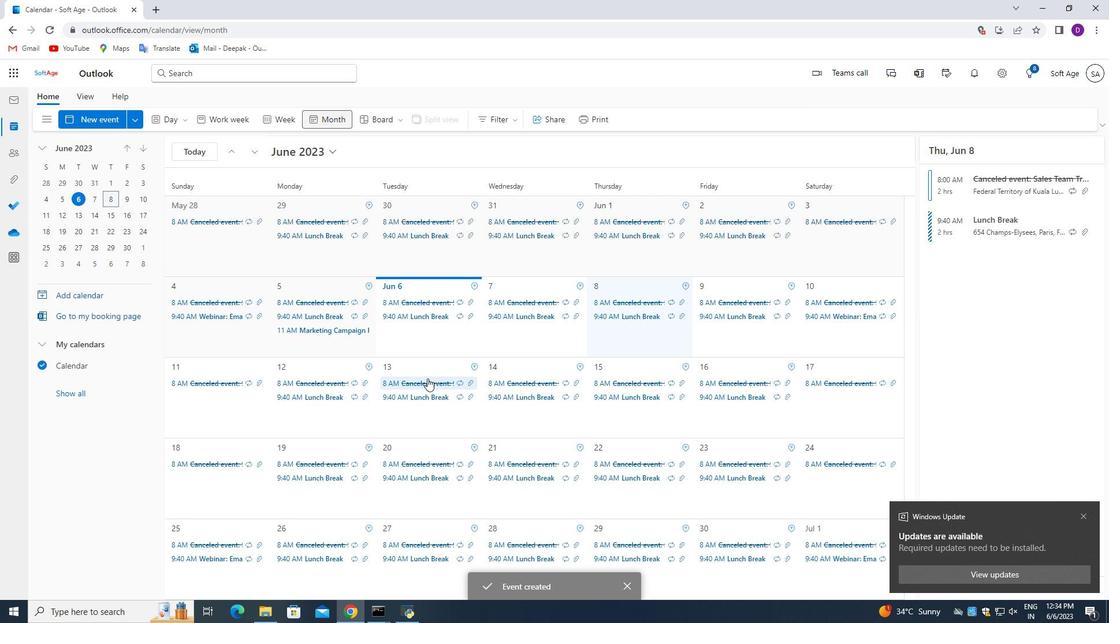 
Action: Mouse moved to (429, 378)
Screenshot: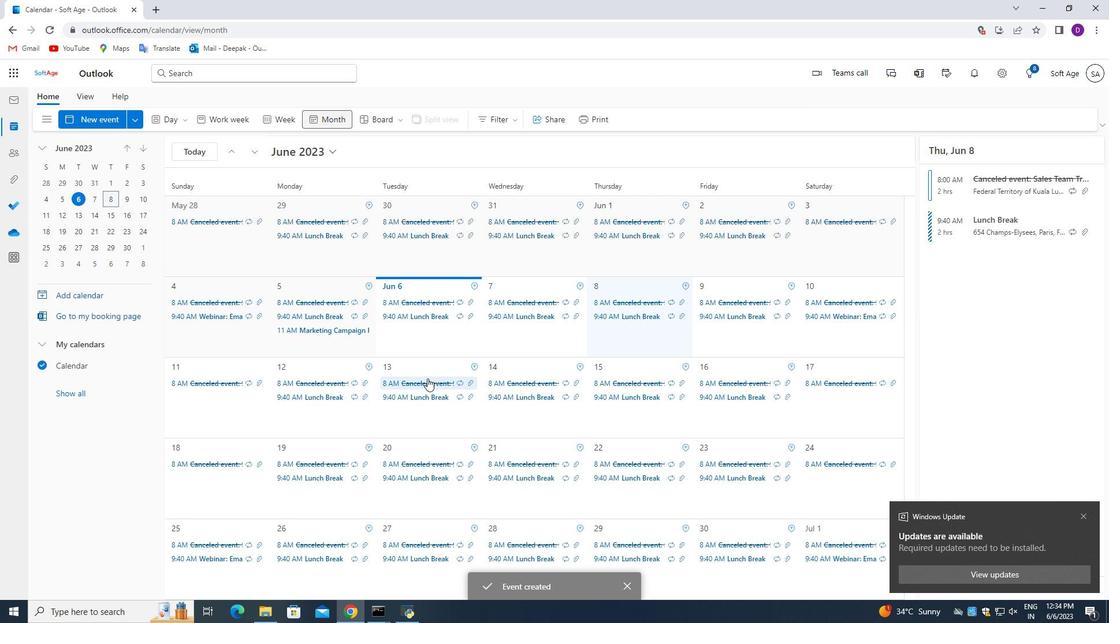 
